 Task: Open Card Public Speaking Event Planning in Board Data Analytics to Workspace Email Marketing Agencies and add a team member Softage.3@softage.net, a label Blue, a checklist Hospitality Management, an attachment from your computer, a color Blue and finally, add a card description 'Plan and execute company team-building activity at a wine tasting event' and a comment 'We should approach this task with a sense of curiosity and a willingness to ask questions to gain a deeper understanding.'. Add a start date 'Jan 07, 1900' with a due date 'Jan 14, 1900'
Action: Mouse moved to (516, 168)
Screenshot: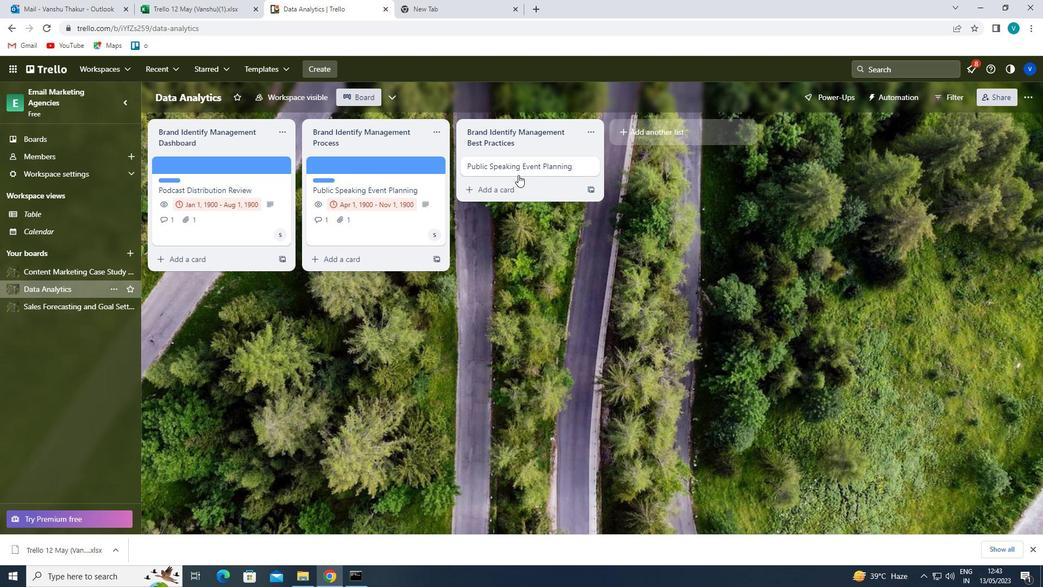 
Action: Mouse pressed left at (516, 168)
Screenshot: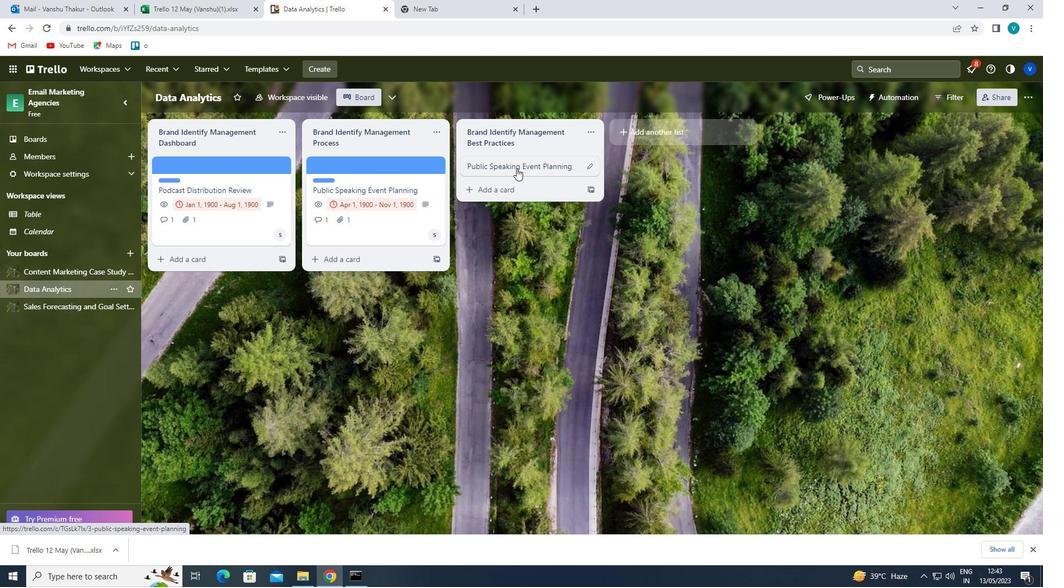 
Action: Mouse moved to (664, 191)
Screenshot: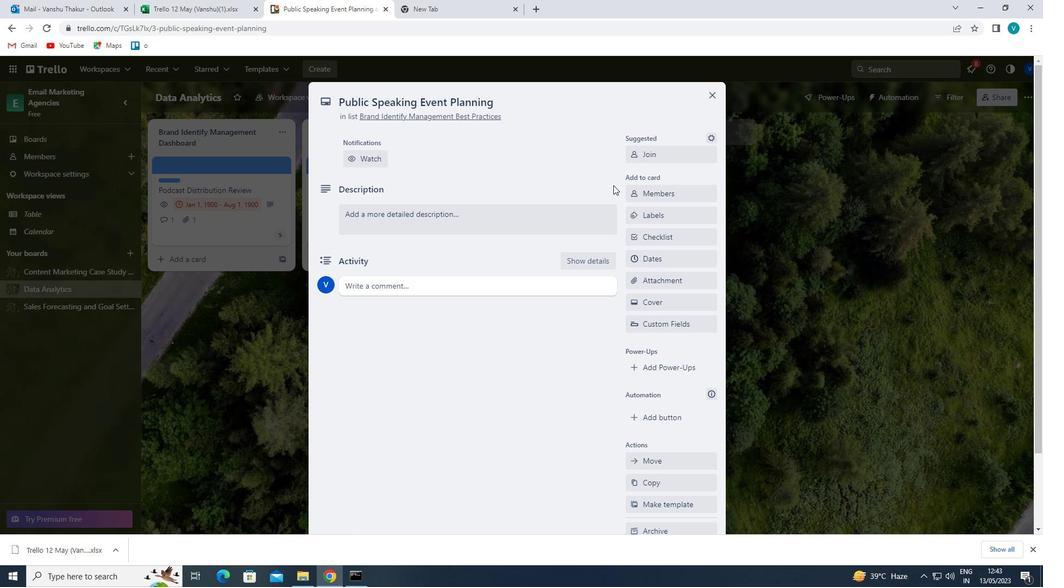 
Action: Mouse pressed left at (664, 191)
Screenshot: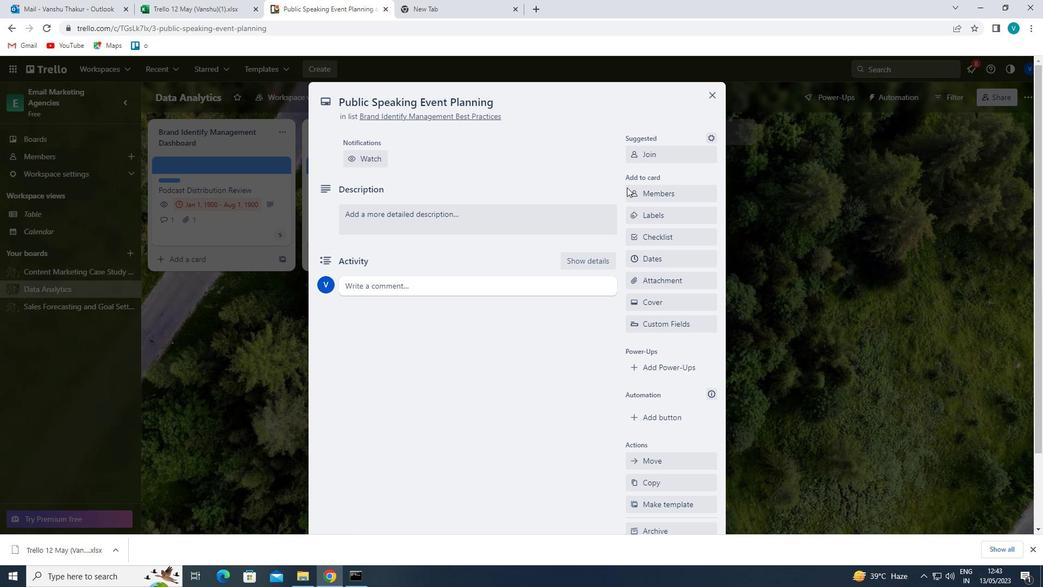 
Action: Mouse moved to (658, 239)
Screenshot: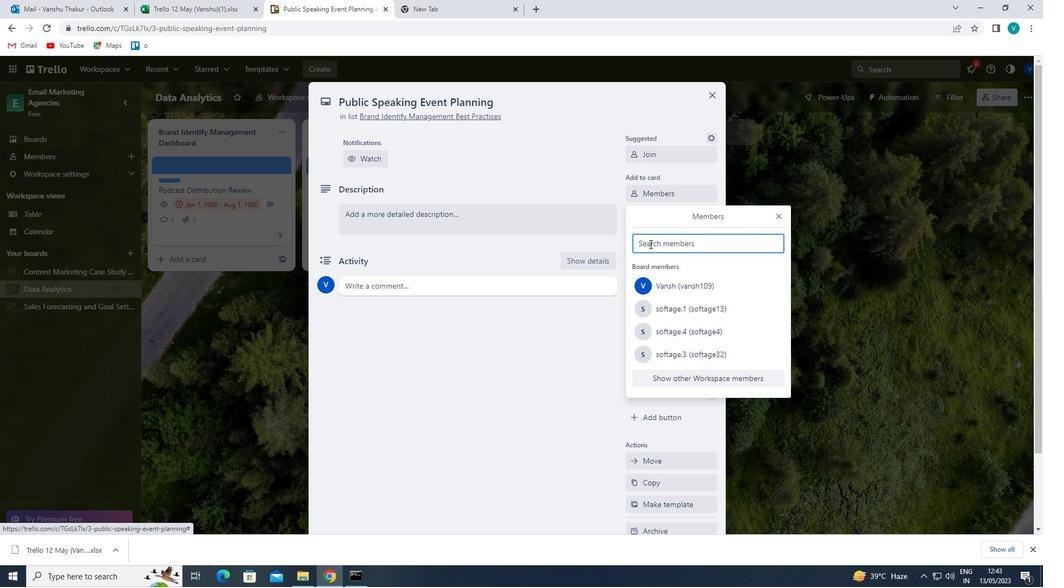 
Action: Mouse pressed left at (658, 239)
Screenshot: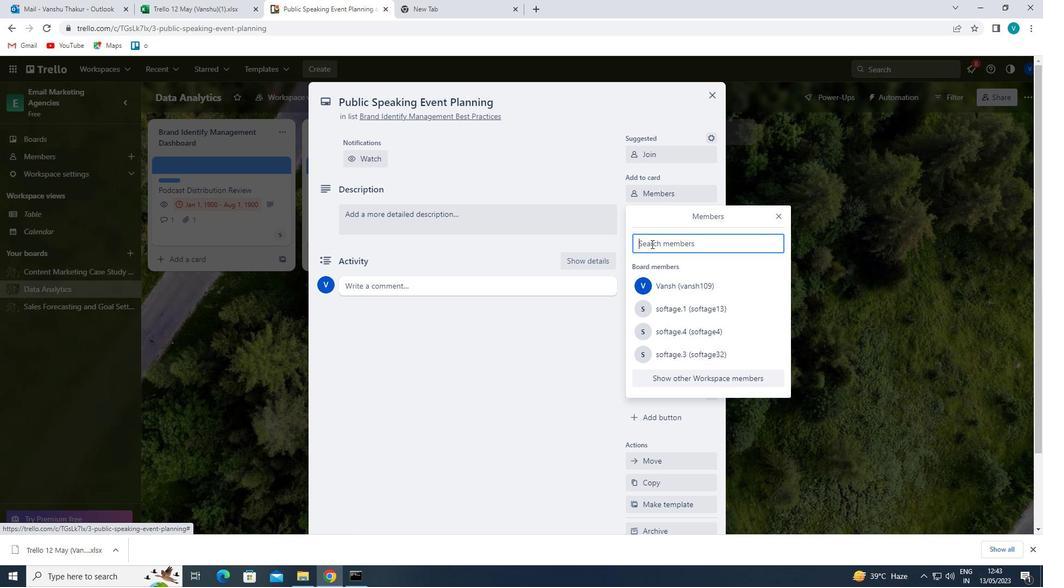 
Action: Key pressed <Key.shift>
Screenshot: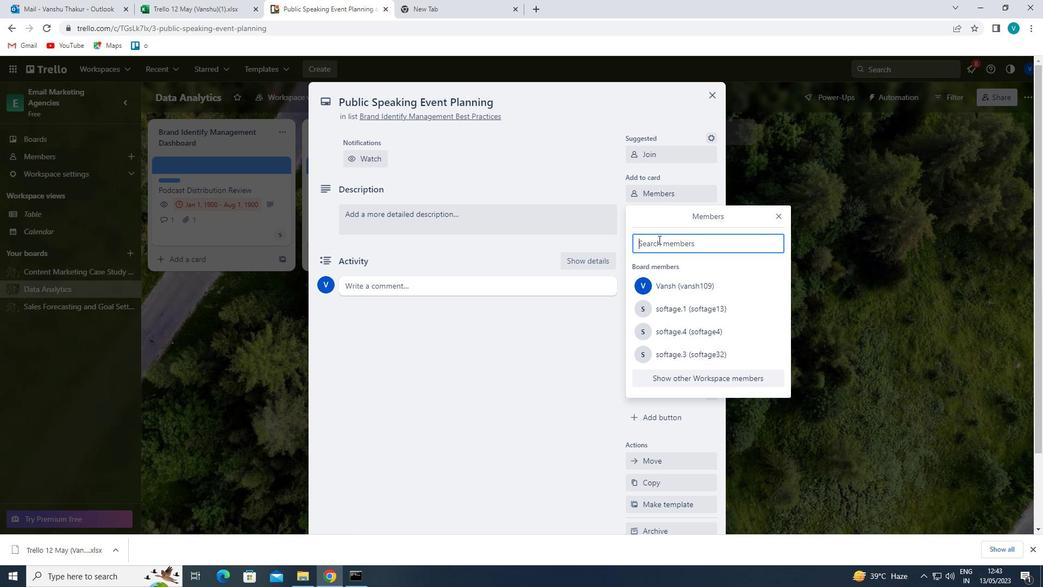 
Action: Mouse moved to (650, 219)
Screenshot: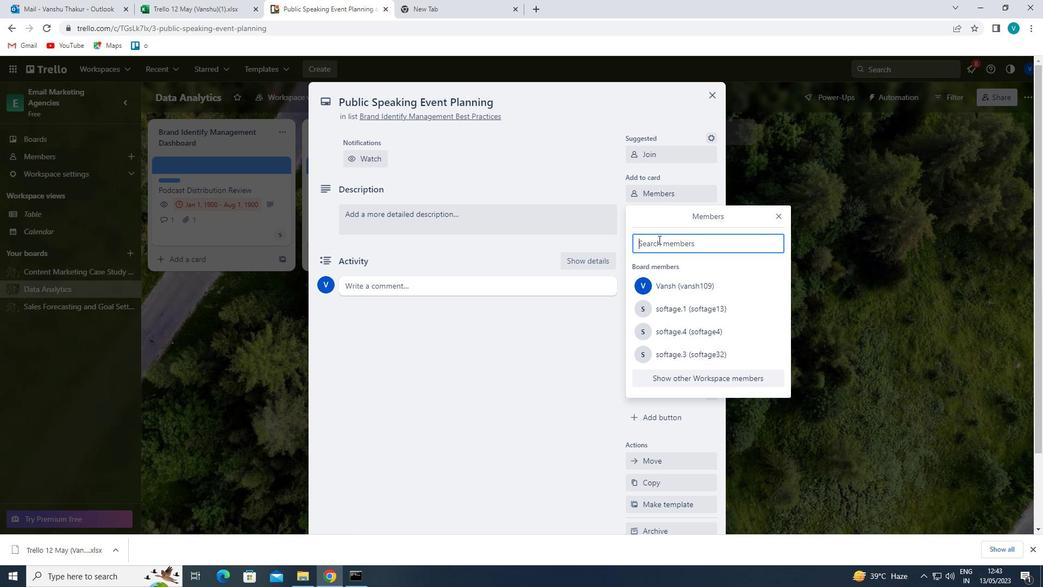 
Action: Key pressed SOFT
Screenshot: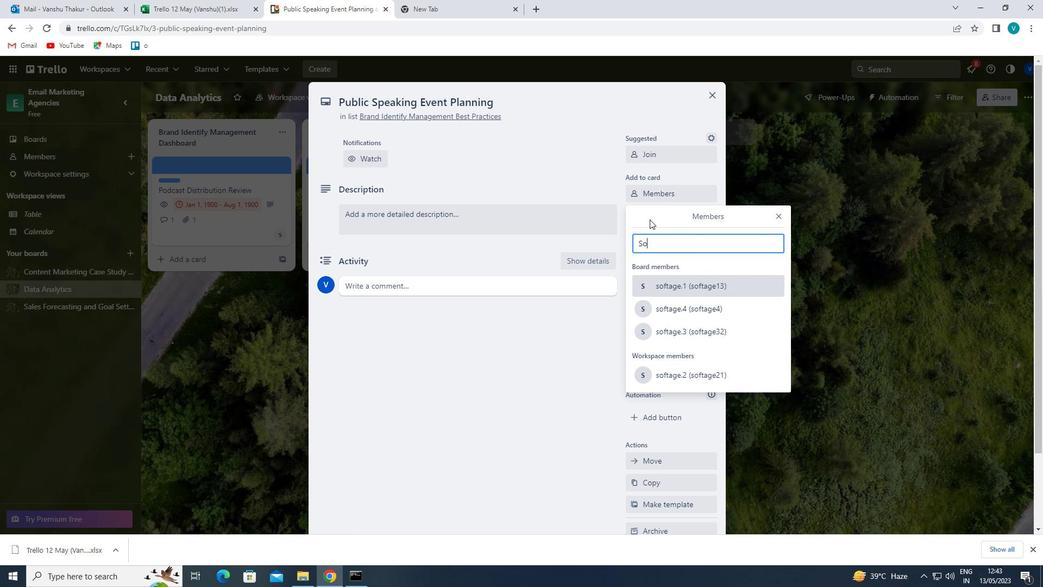 
Action: Mouse moved to (671, 327)
Screenshot: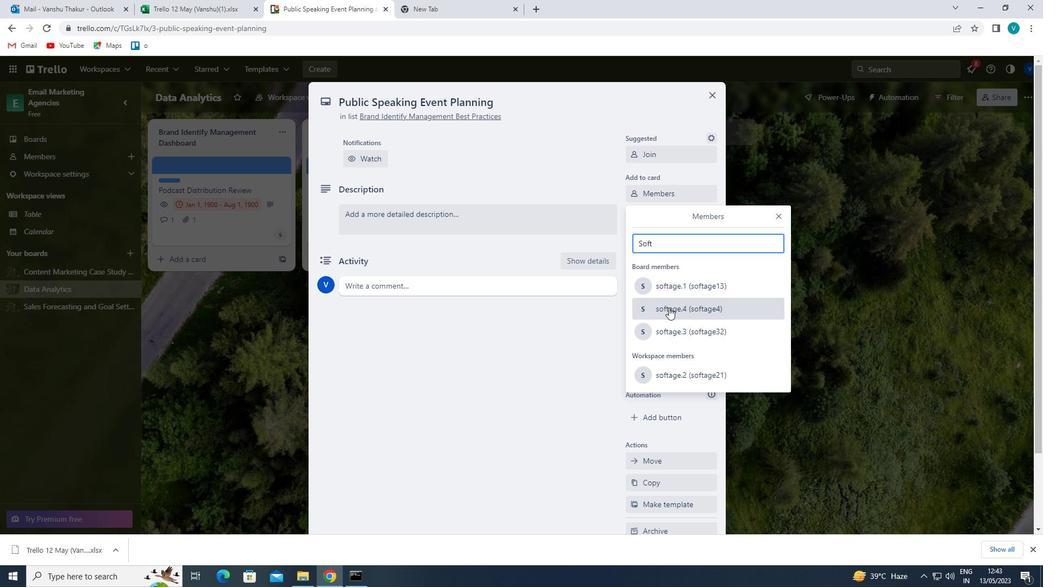 
Action: Mouse pressed left at (671, 327)
Screenshot: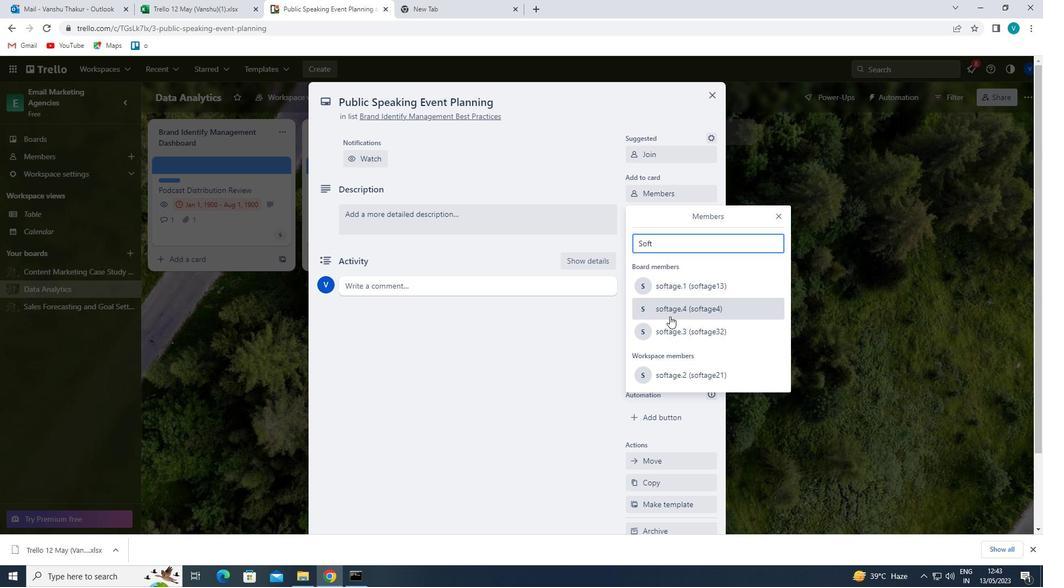 
Action: Mouse moved to (778, 216)
Screenshot: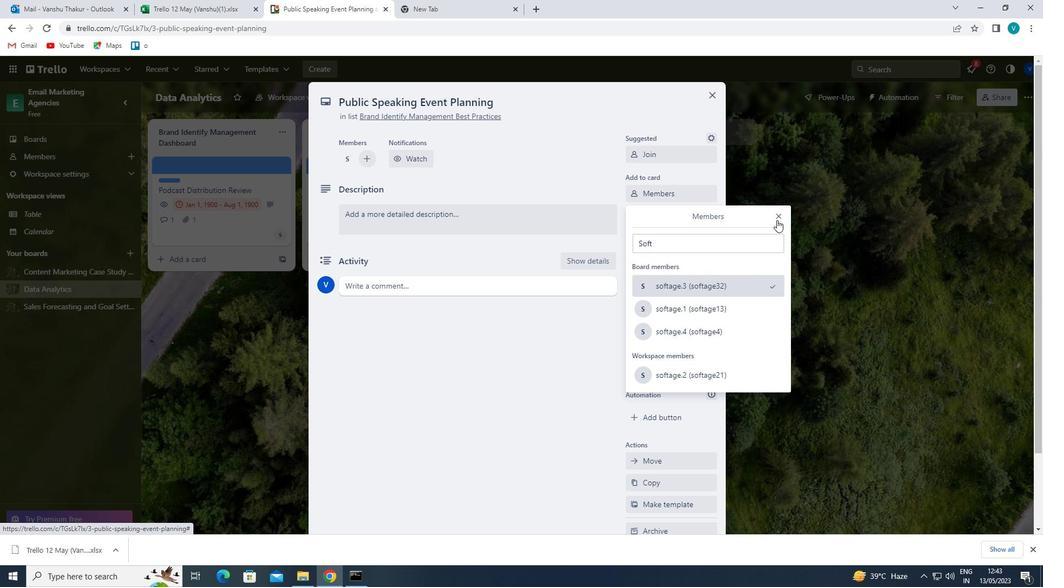 
Action: Mouse pressed left at (778, 216)
Screenshot: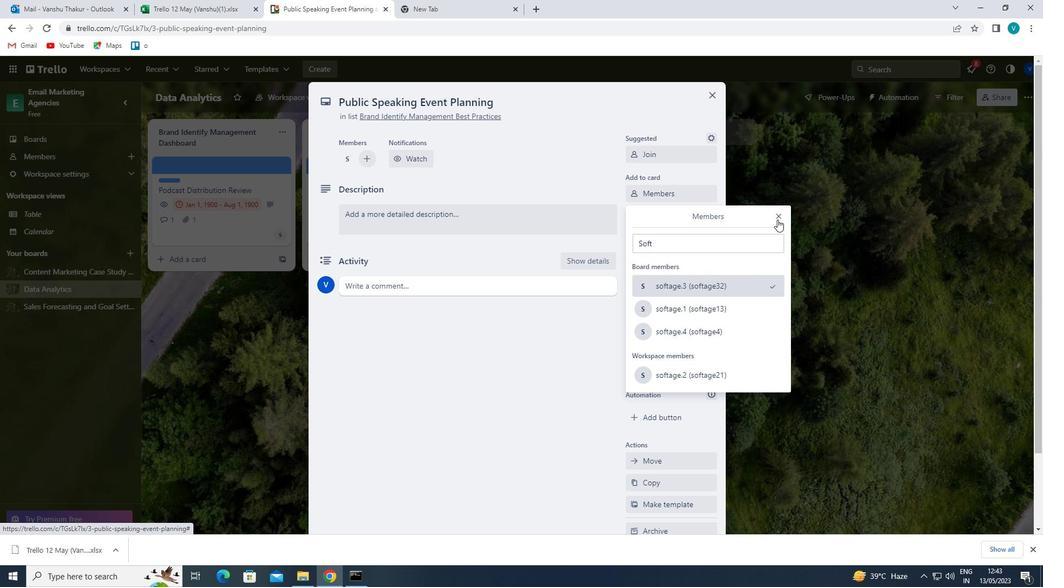 
Action: Mouse moved to (669, 214)
Screenshot: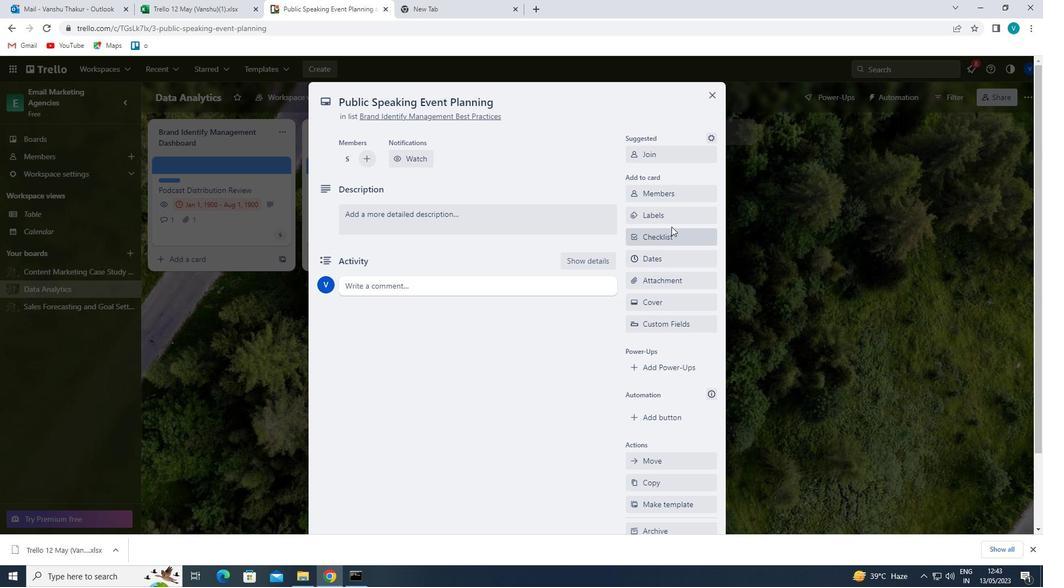 
Action: Mouse pressed left at (669, 214)
Screenshot: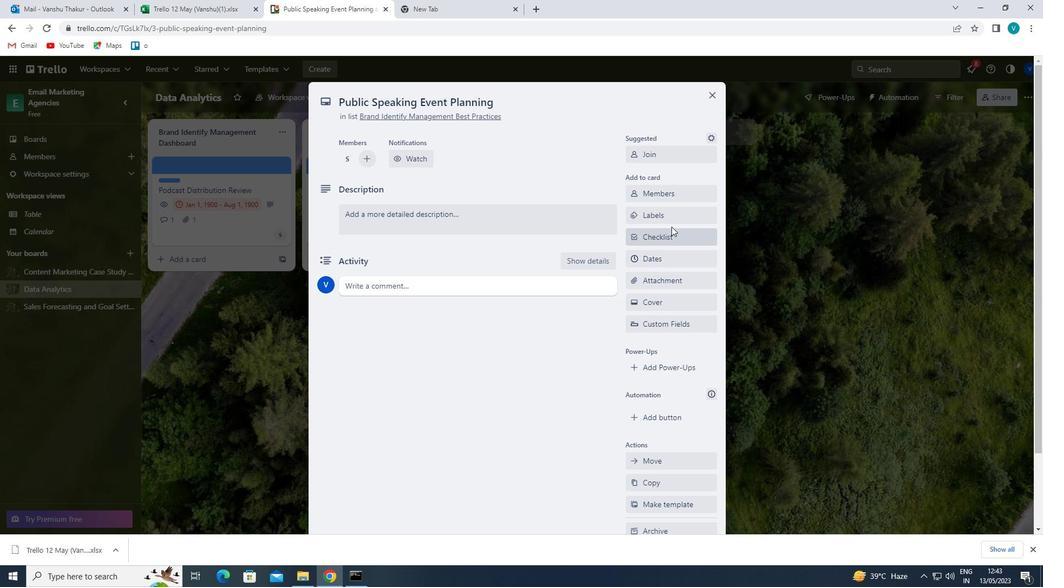 
Action: Mouse moved to (680, 402)
Screenshot: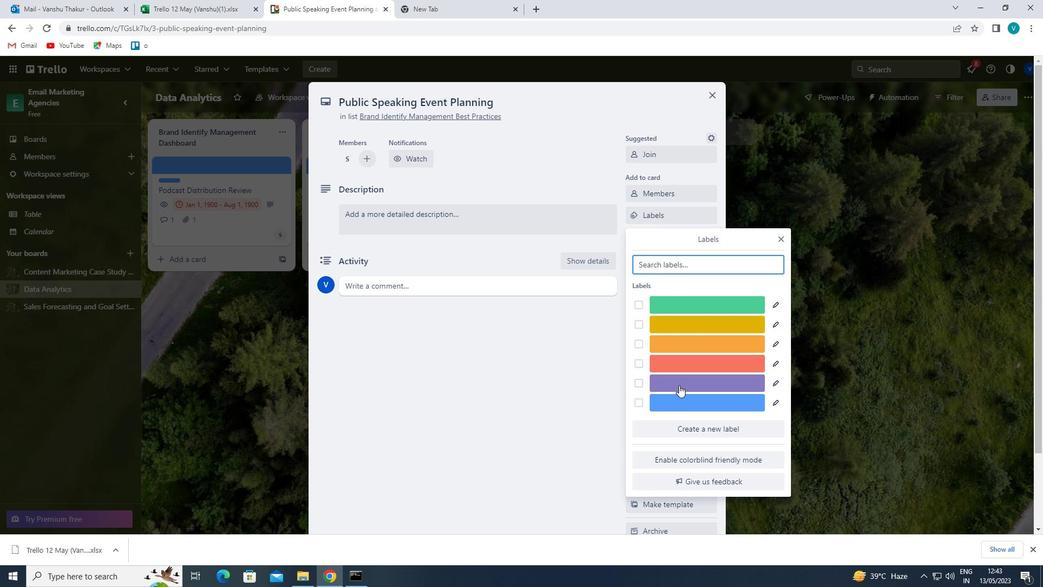 
Action: Mouse pressed left at (680, 402)
Screenshot: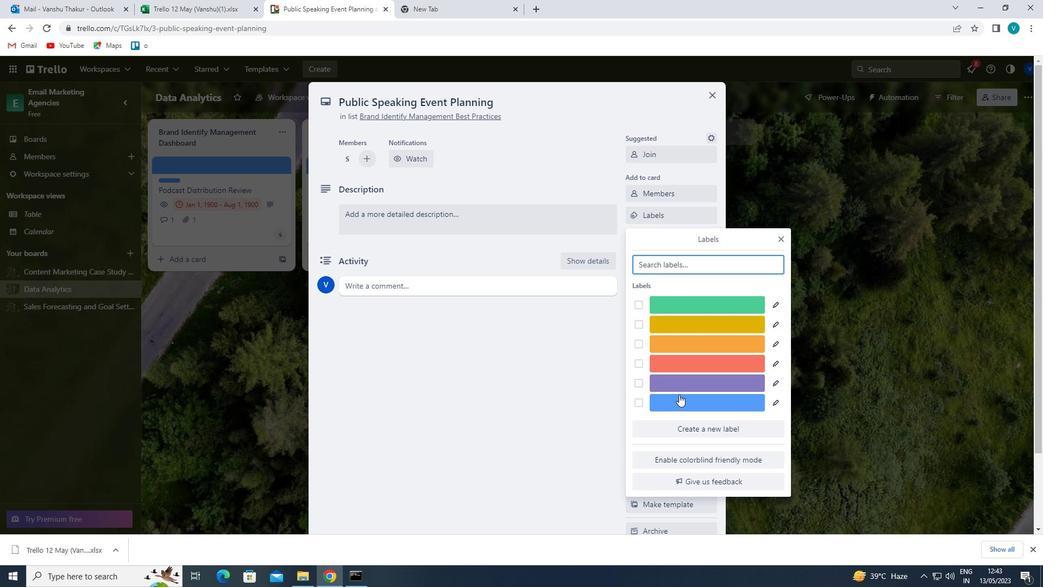 
Action: Mouse moved to (783, 234)
Screenshot: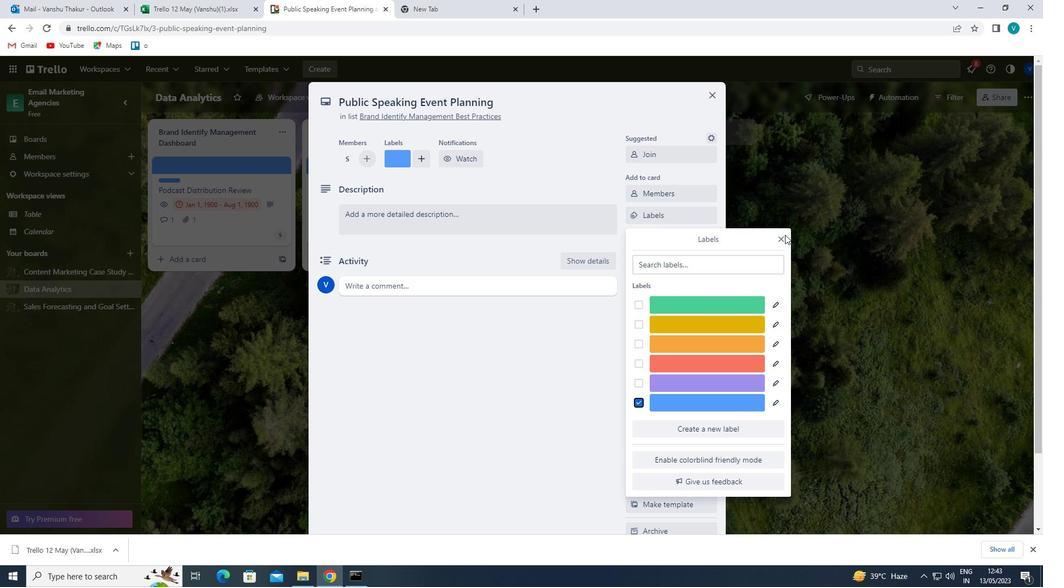 
Action: Mouse pressed left at (783, 234)
Screenshot: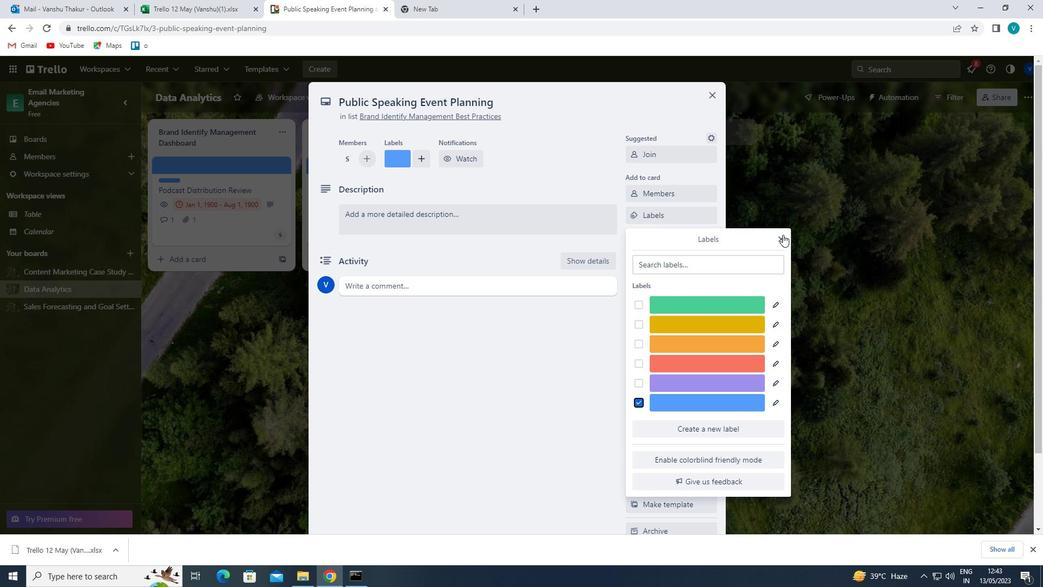 
Action: Mouse moved to (669, 239)
Screenshot: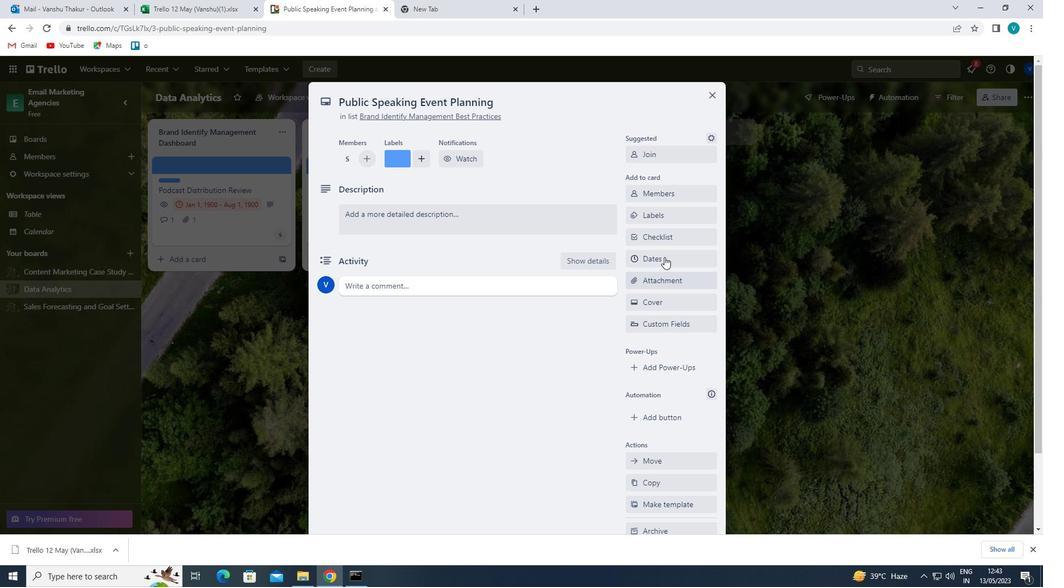 
Action: Mouse pressed left at (669, 239)
Screenshot: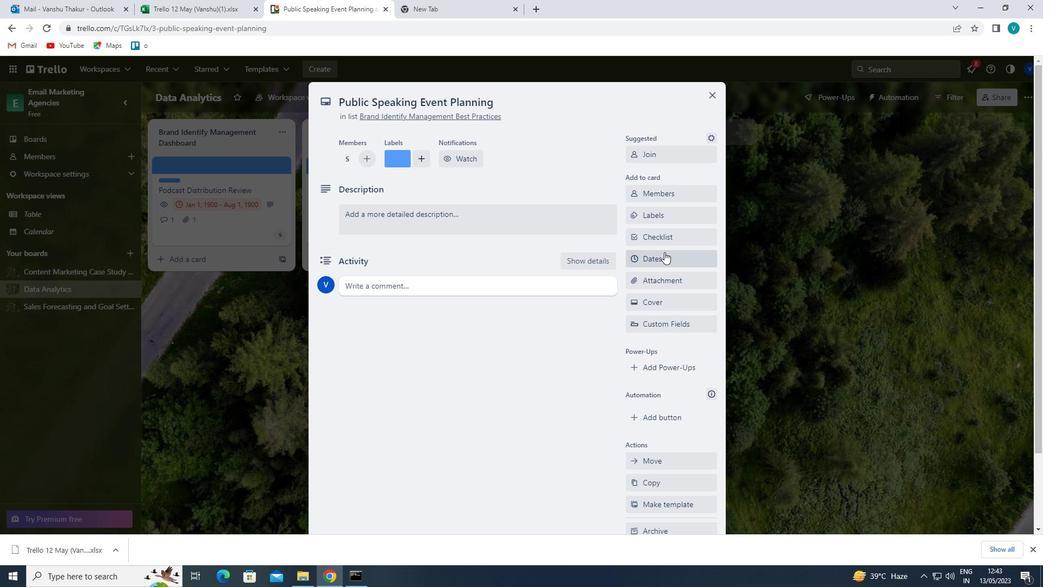 
Action: Key pressed <Key.shift>HOS
Screenshot: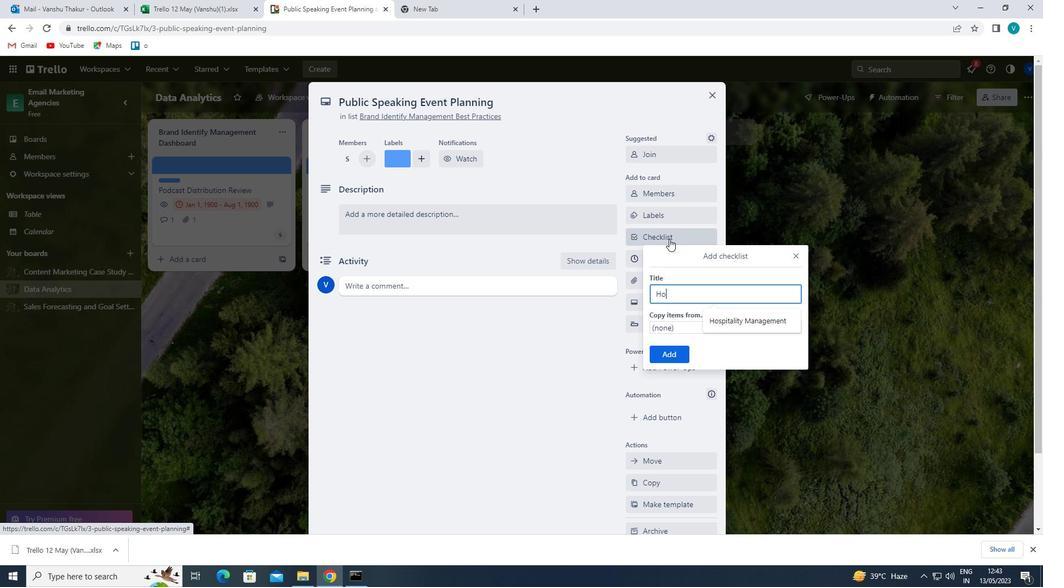 
Action: Mouse moved to (740, 325)
Screenshot: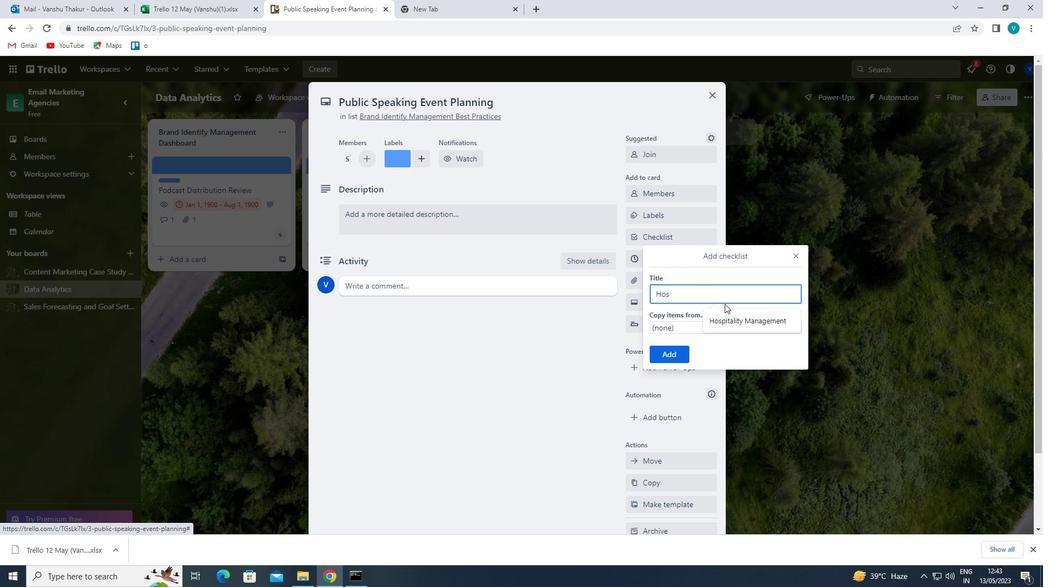 
Action: Mouse pressed left at (740, 325)
Screenshot: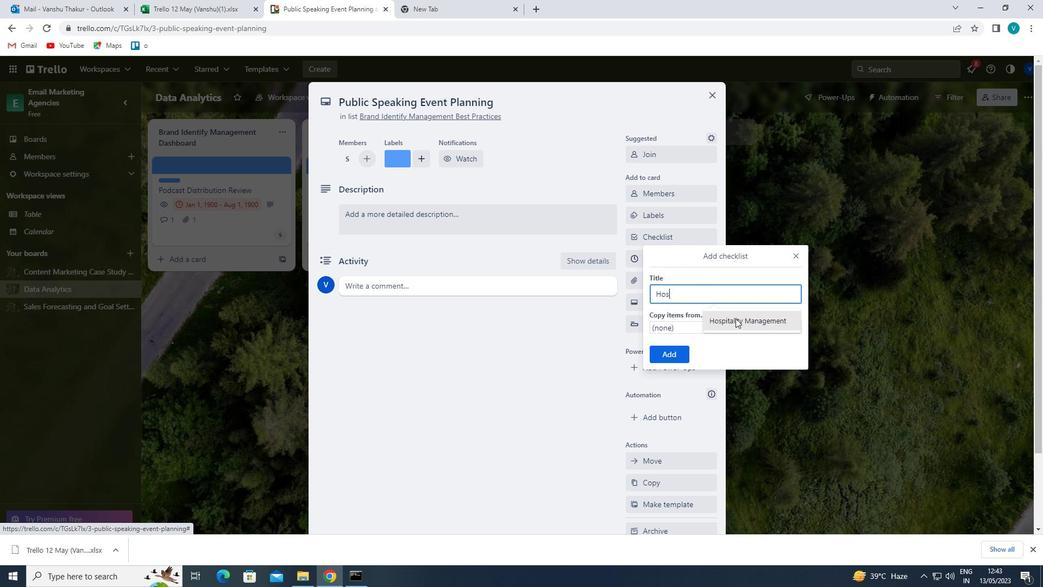 
Action: Mouse moved to (668, 353)
Screenshot: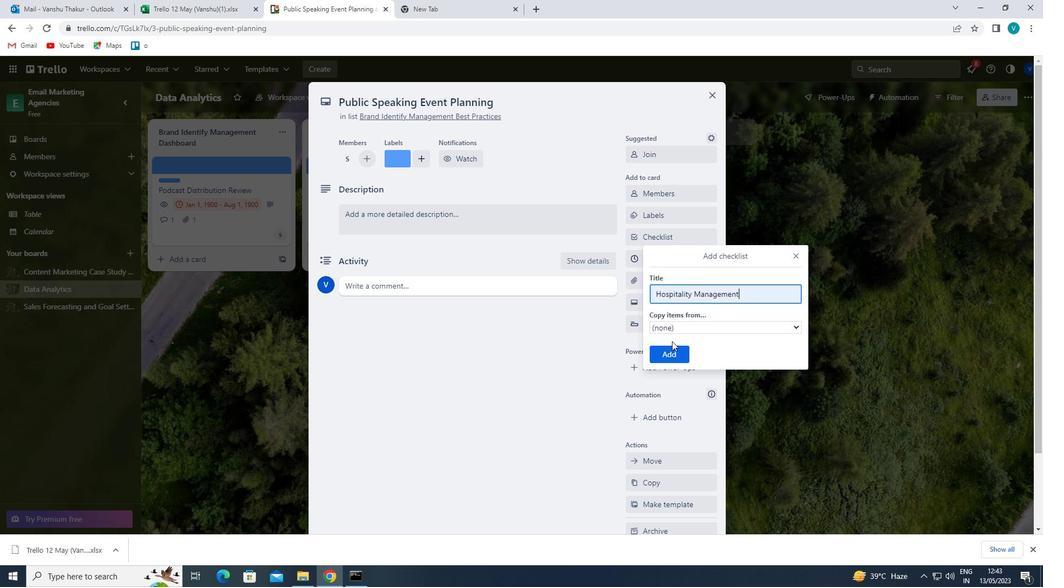 
Action: Mouse pressed left at (668, 353)
Screenshot: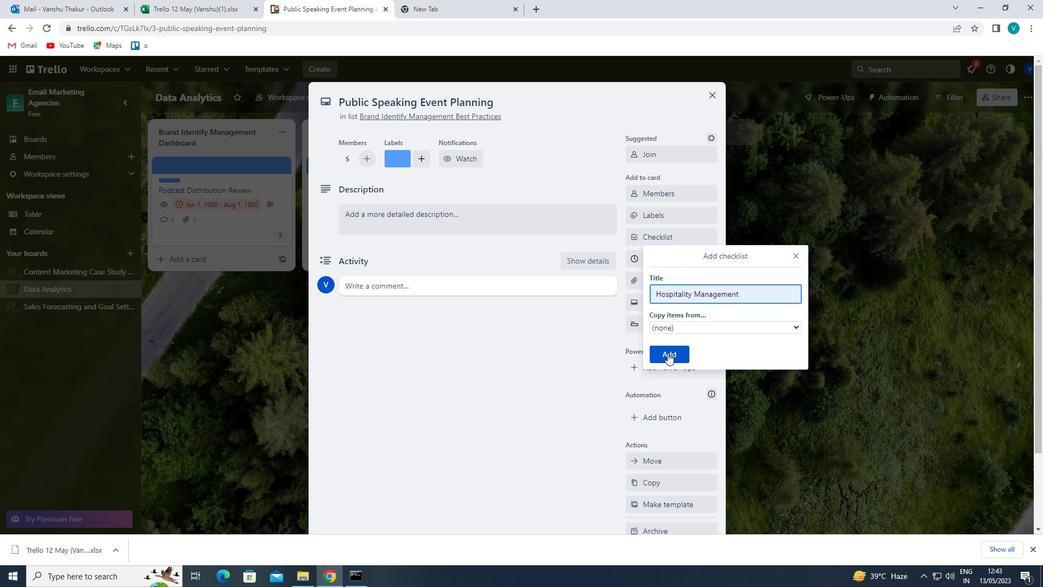 
Action: Mouse moved to (658, 277)
Screenshot: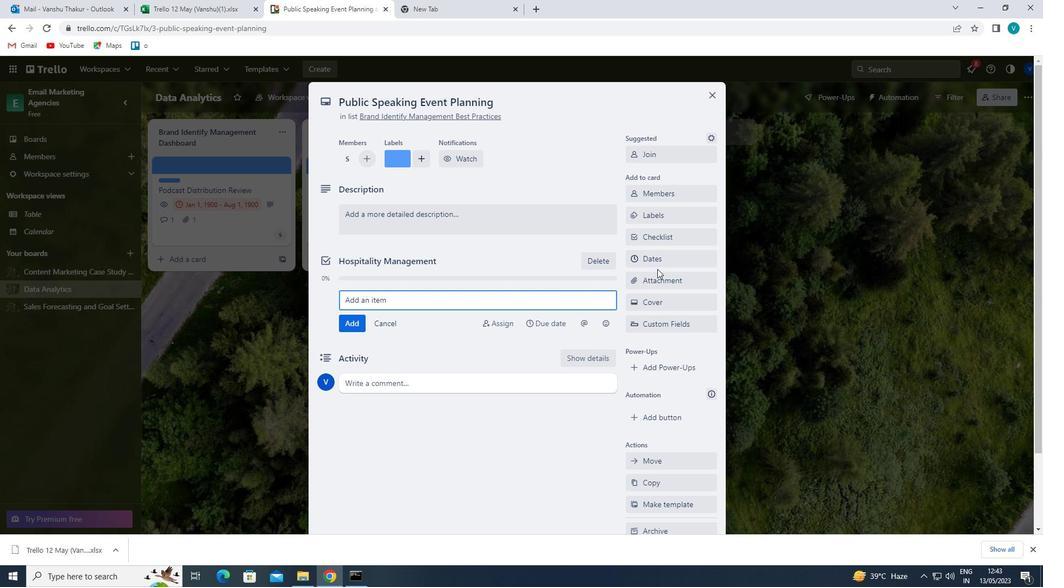 
Action: Mouse pressed left at (658, 277)
Screenshot: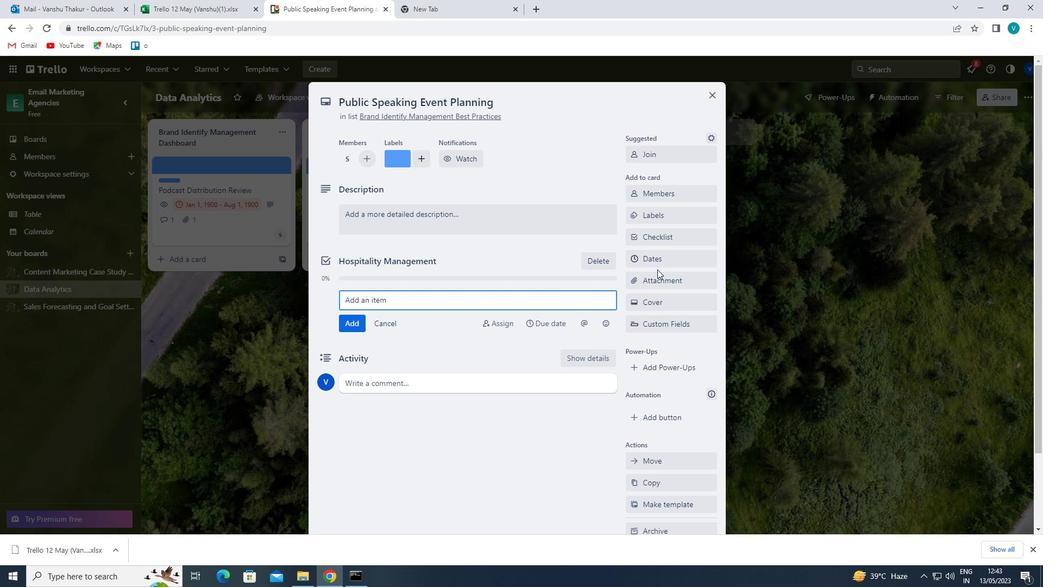 
Action: Mouse moved to (657, 316)
Screenshot: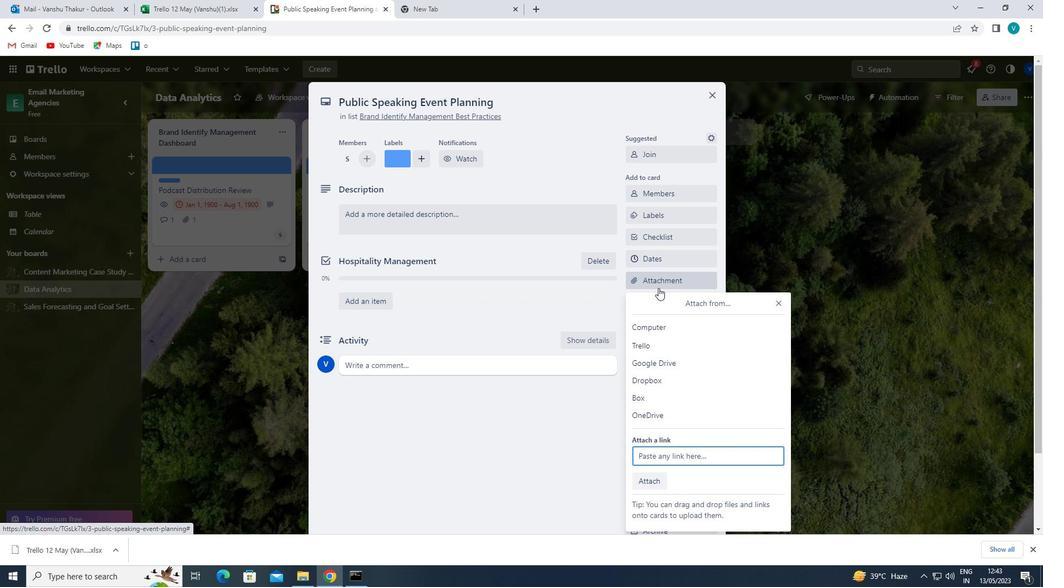 
Action: Mouse pressed left at (657, 316)
Screenshot: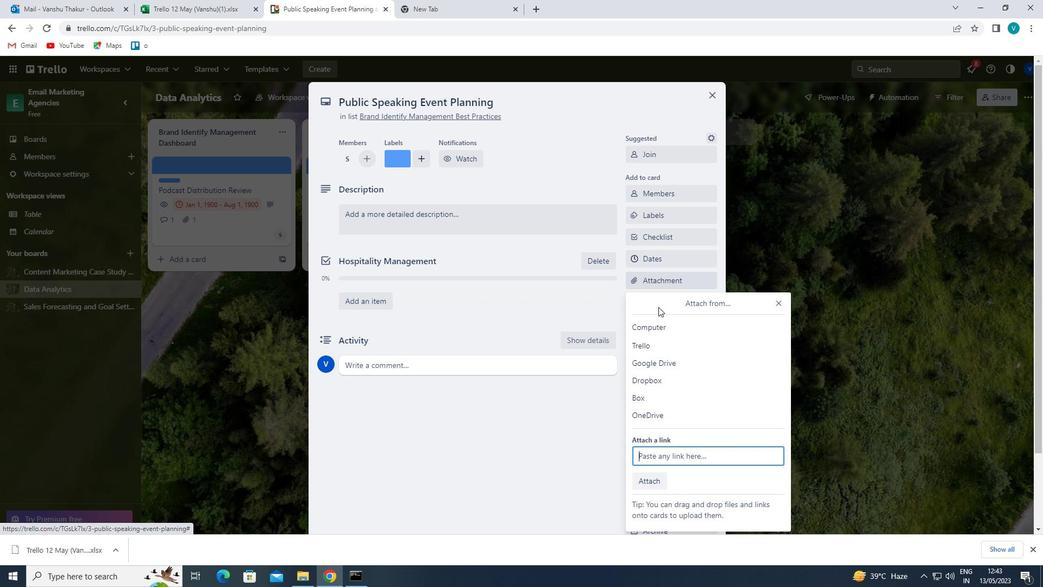 
Action: Mouse moved to (656, 325)
Screenshot: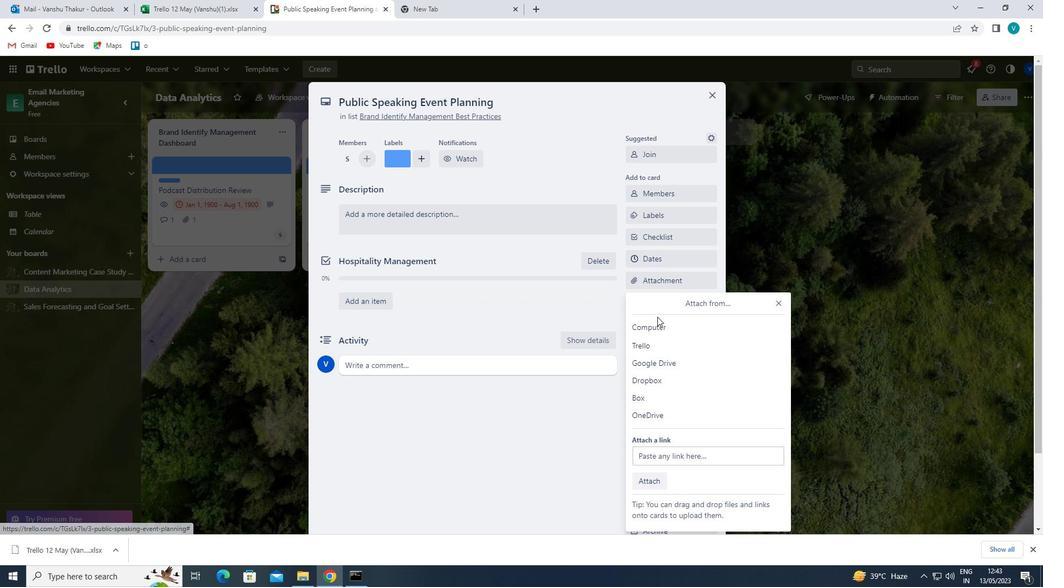 
Action: Mouse pressed left at (656, 325)
Screenshot: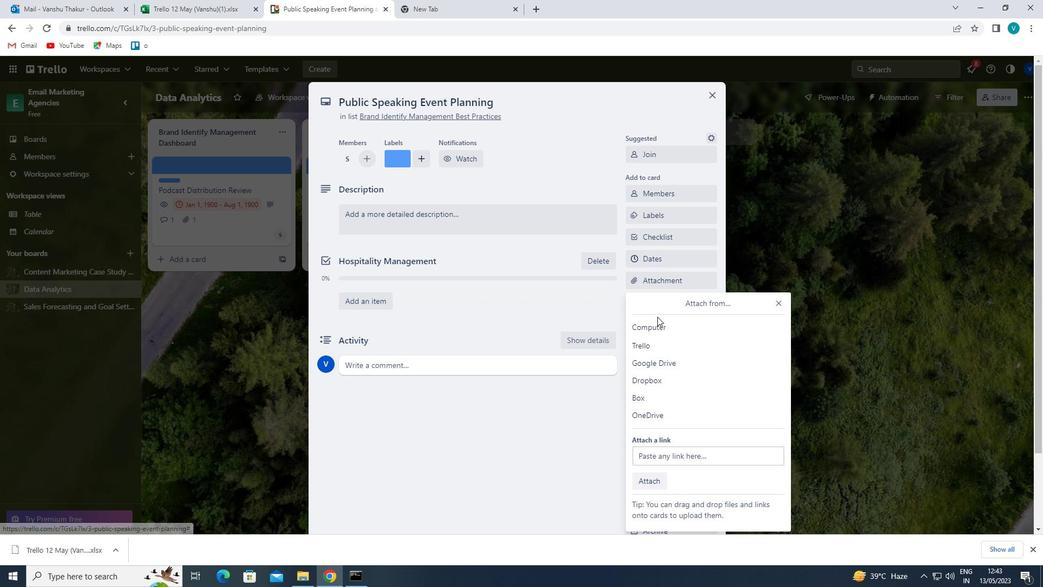 
Action: Mouse moved to (169, 190)
Screenshot: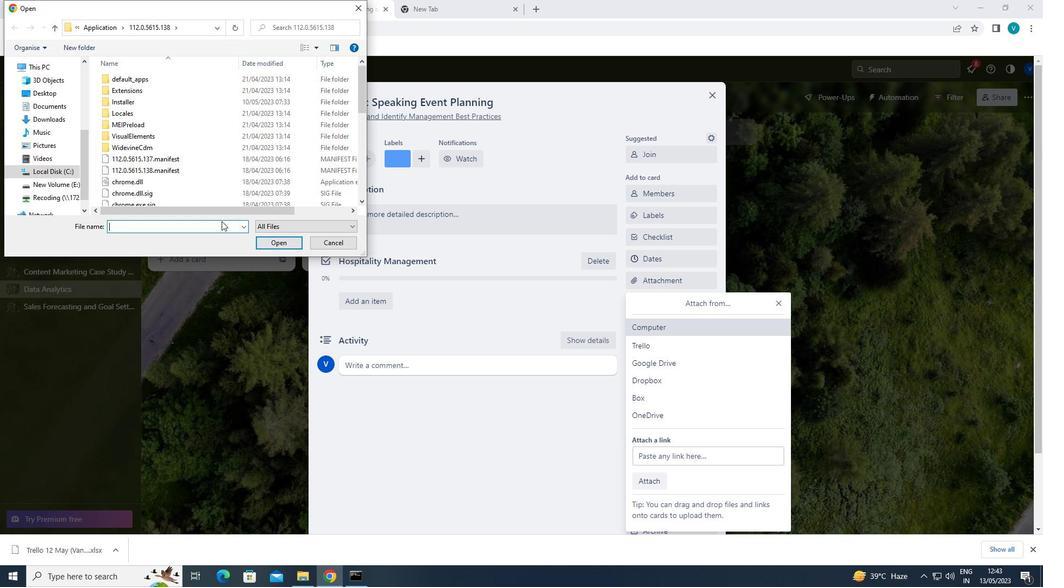 
Action: Mouse pressed left at (169, 190)
Screenshot: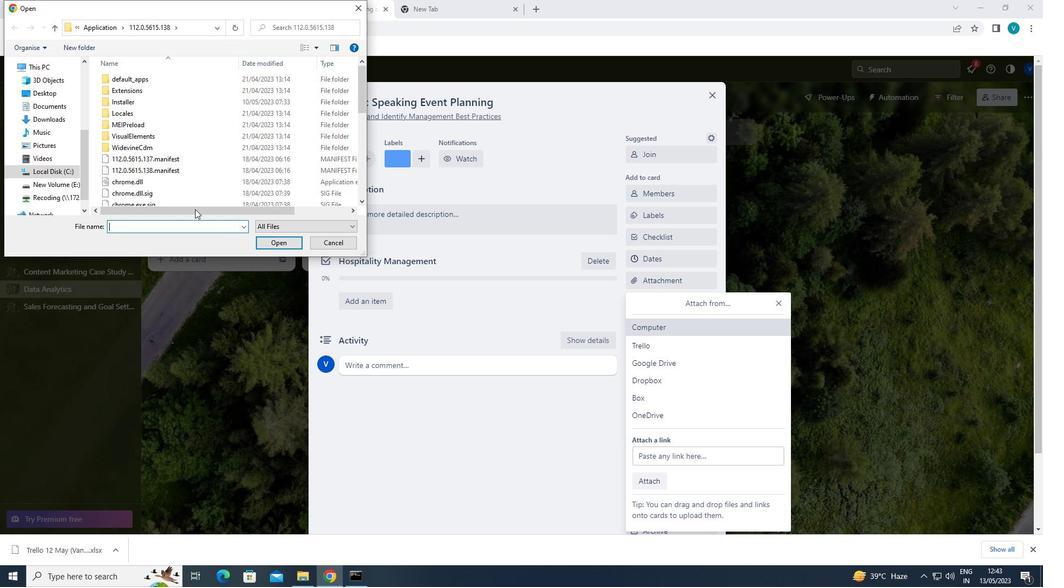
Action: Mouse moved to (274, 243)
Screenshot: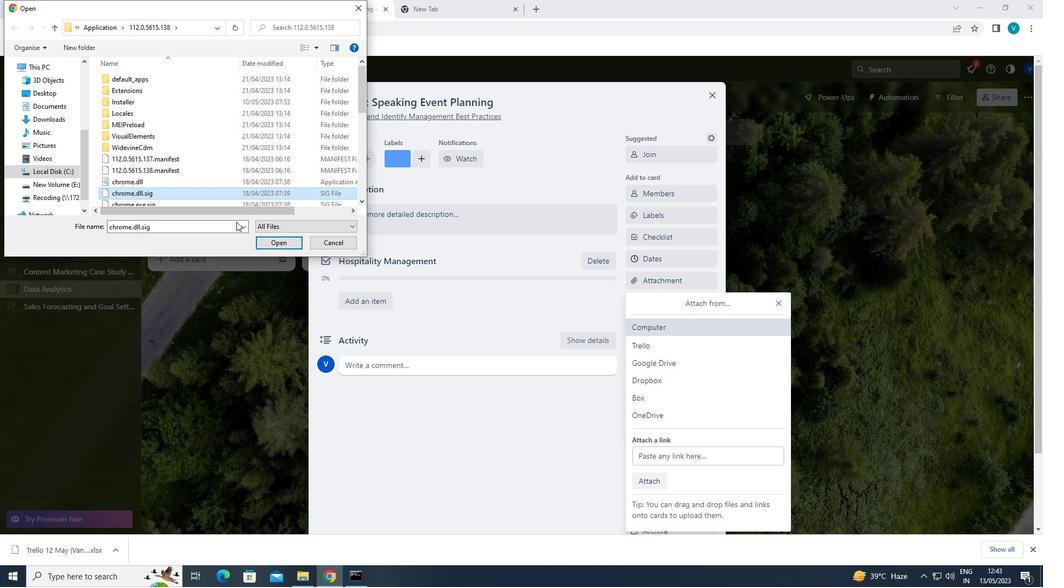
Action: Mouse pressed left at (274, 243)
Screenshot: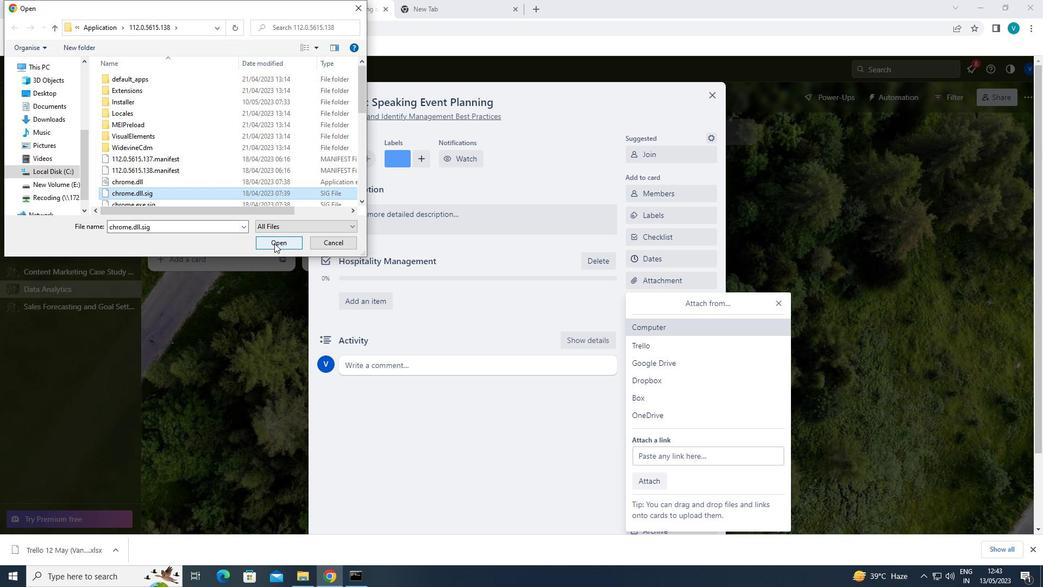 
Action: Mouse moved to (653, 304)
Screenshot: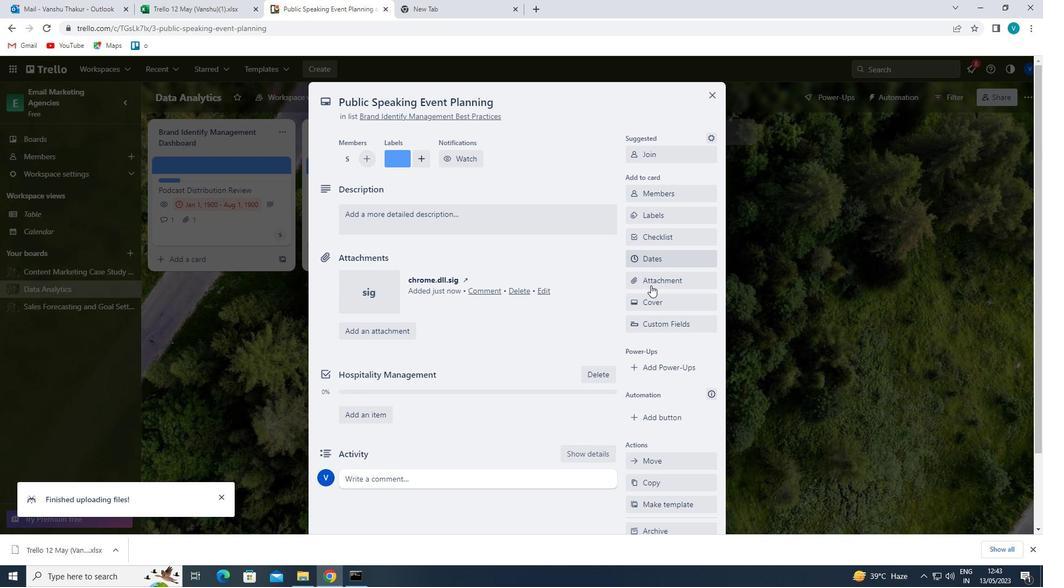 
Action: Mouse pressed left at (653, 304)
Screenshot: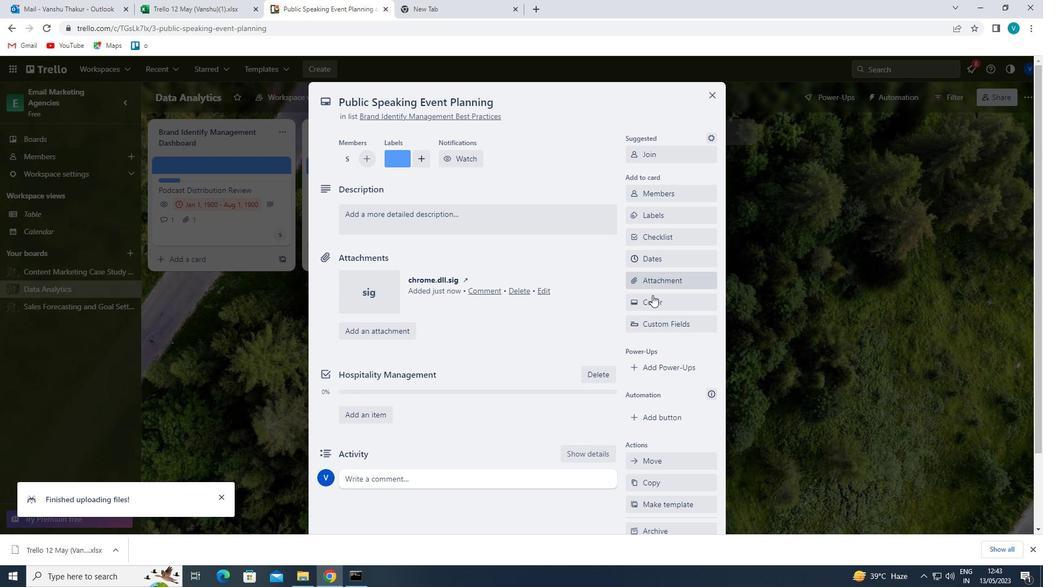 
Action: Mouse moved to (648, 331)
Screenshot: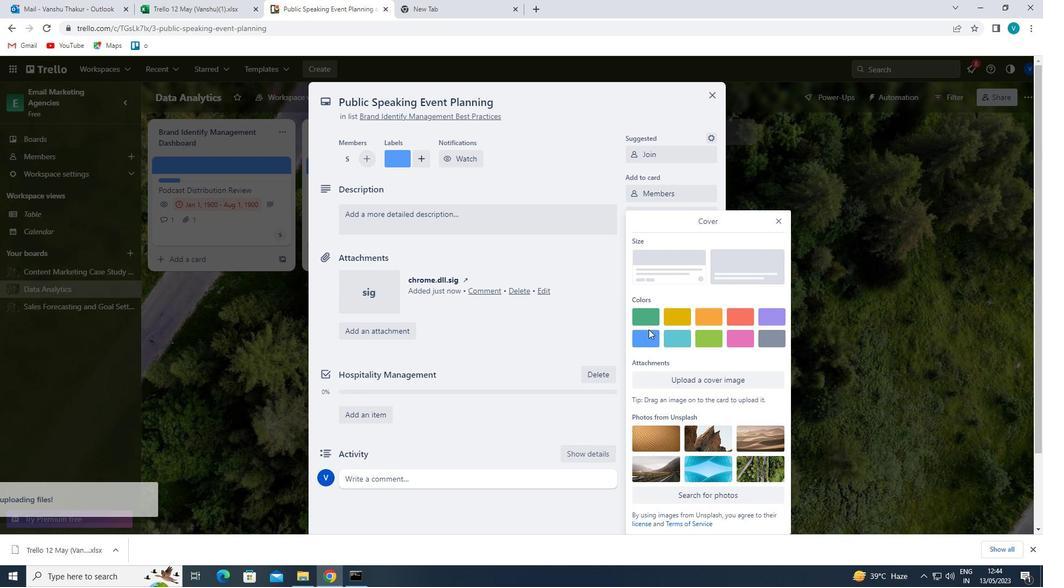 
Action: Mouse pressed left at (648, 331)
Screenshot: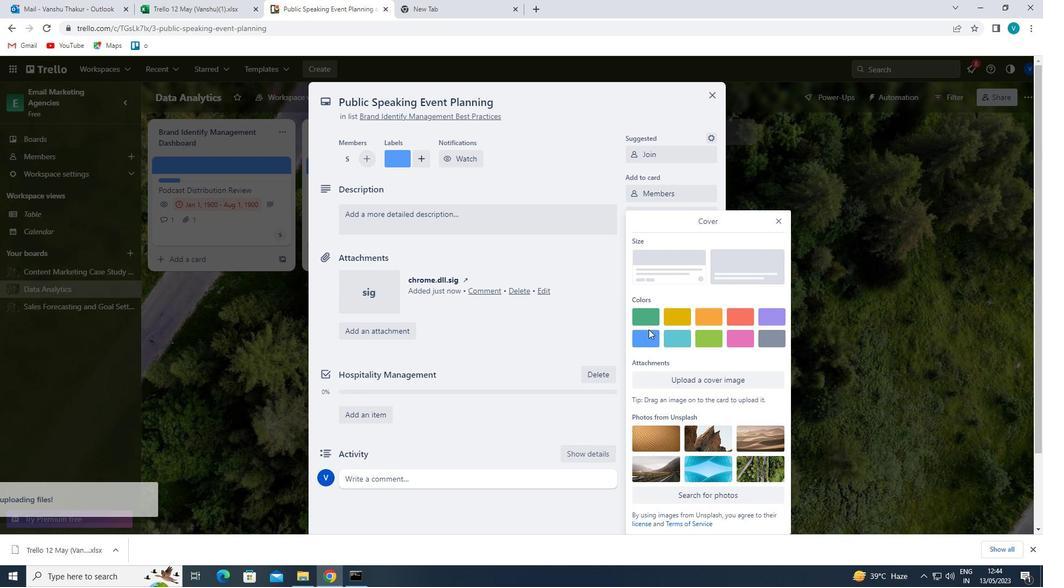 
Action: Mouse moved to (778, 197)
Screenshot: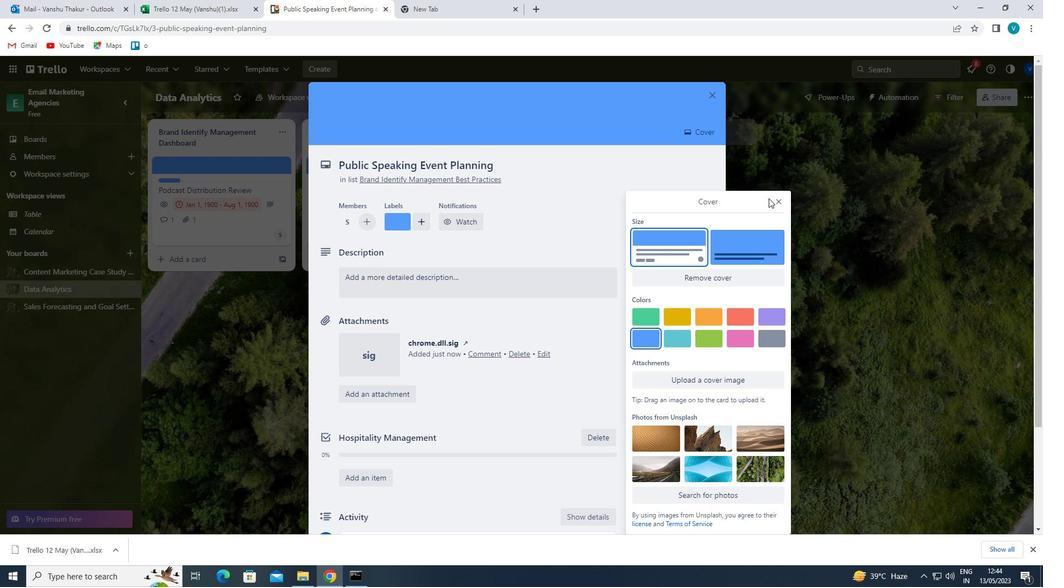 
Action: Mouse pressed left at (778, 197)
Screenshot: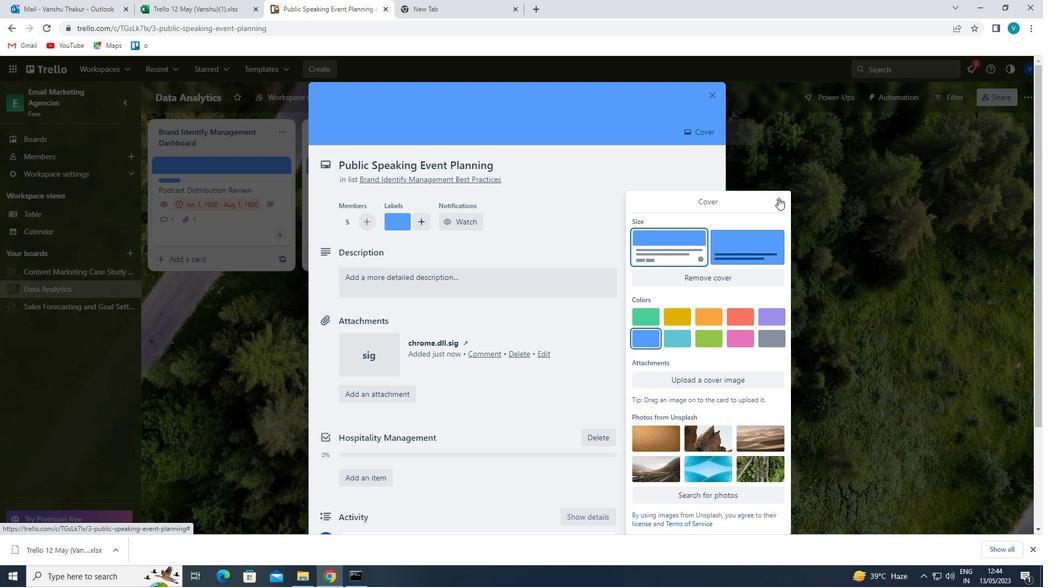 
Action: Mouse moved to (464, 277)
Screenshot: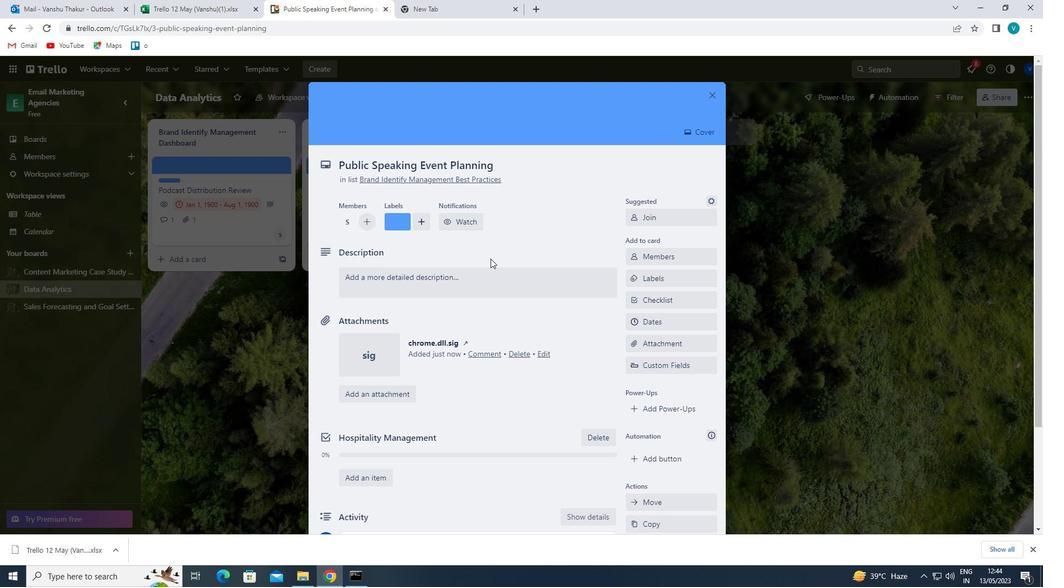 
Action: Mouse pressed left at (464, 277)
Screenshot: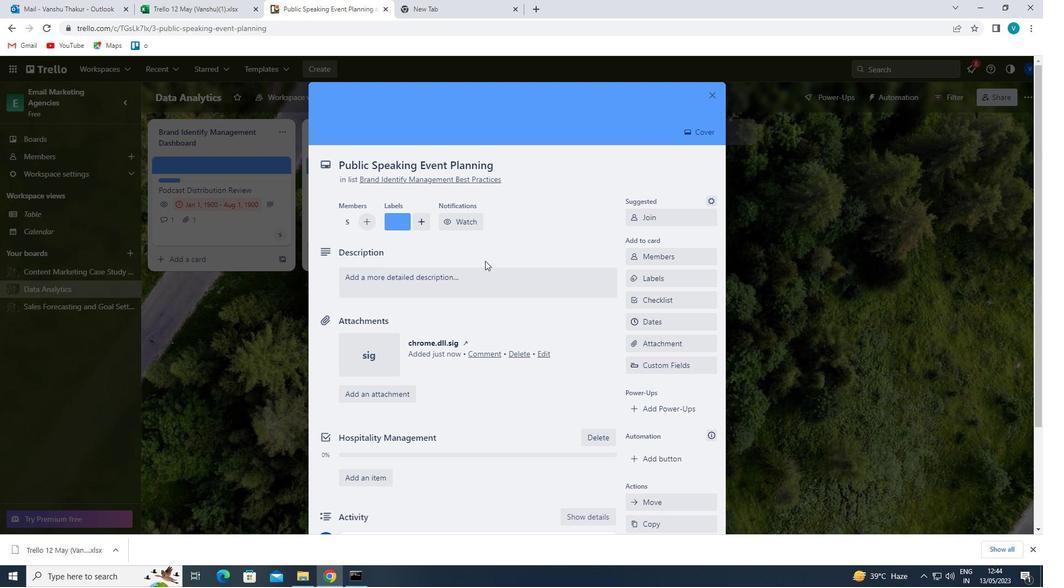 
Action: Key pressed '<Key.shift>PLAN<Key.space>AND<Key.space>EXECUTE<Key.space>COMPANY<Key.space>TEAM-BUILDING<Key.space>ACTIVITUY<Key.backspace><Key.backspace><Key.backspace>TY<Key.space>AT<Key.space>A<Key.space>WINE<Key.space>TASTING<Key.space>EVENT'
Screenshot: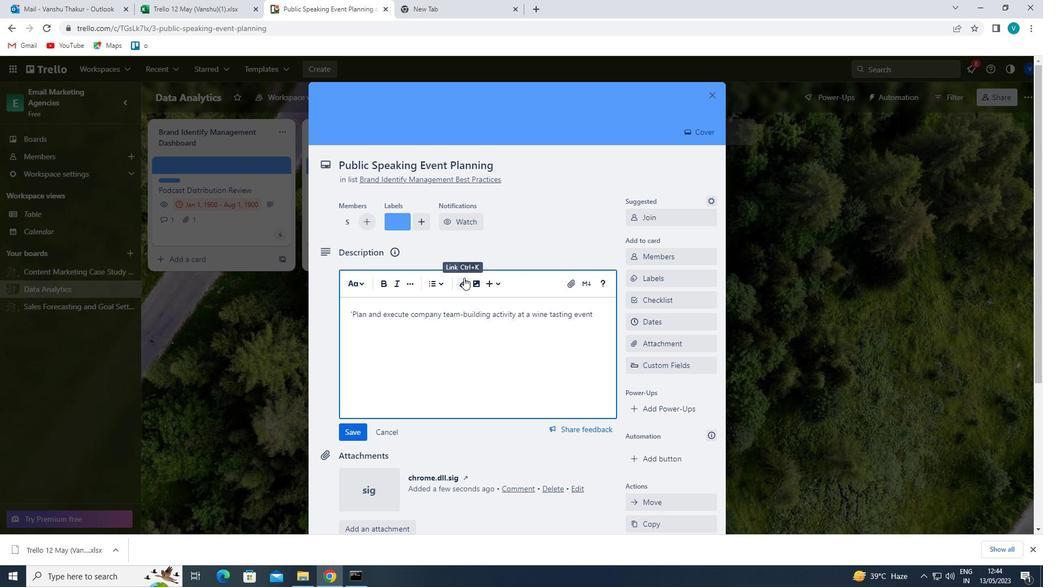 
Action: Mouse moved to (352, 428)
Screenshot: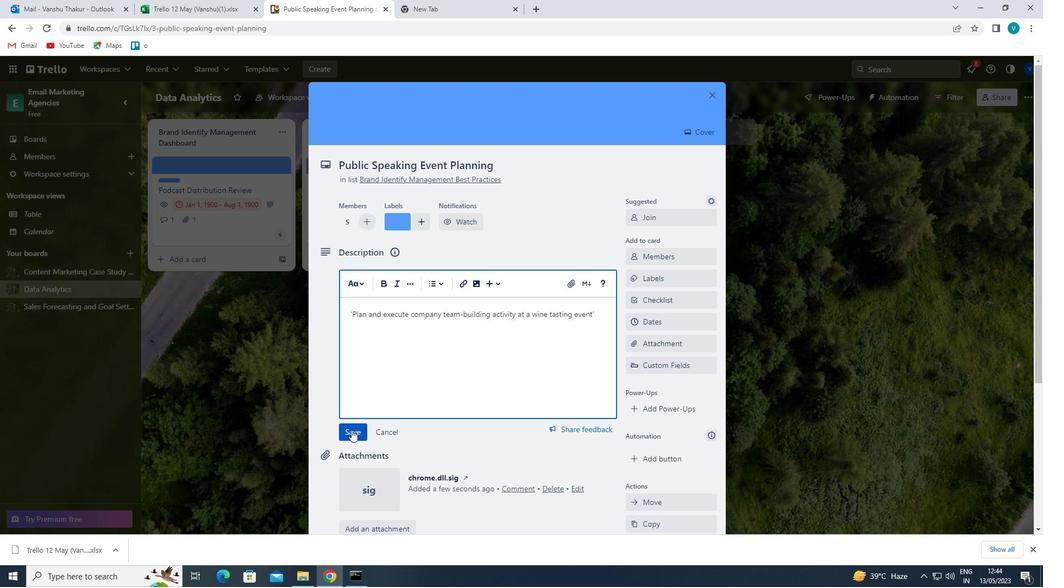 
Action: Mouse pressed left at (352, 428)
Screenshot: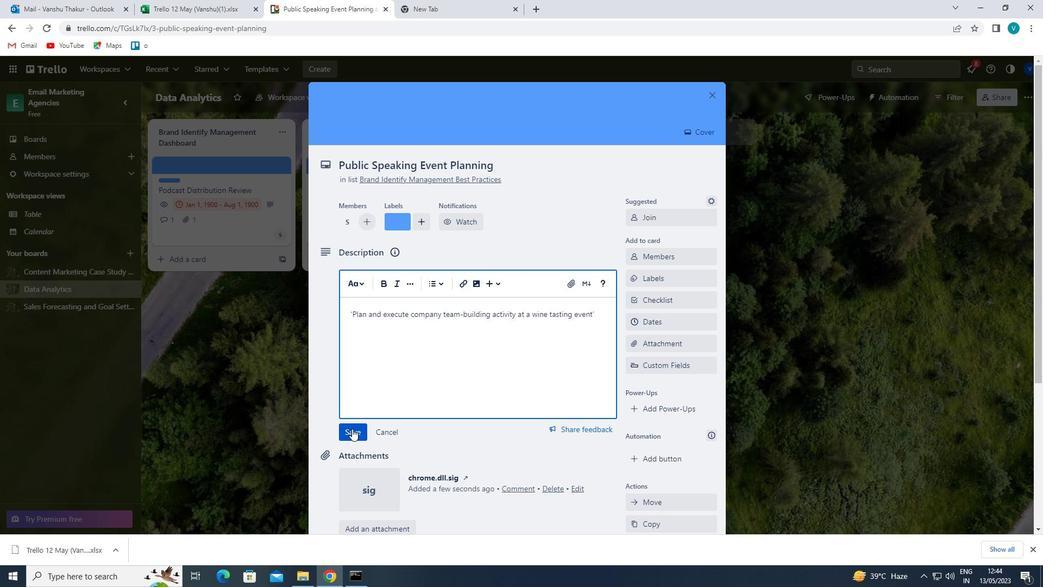 
Action: Mouse moved to (369, 408)
Screenshot: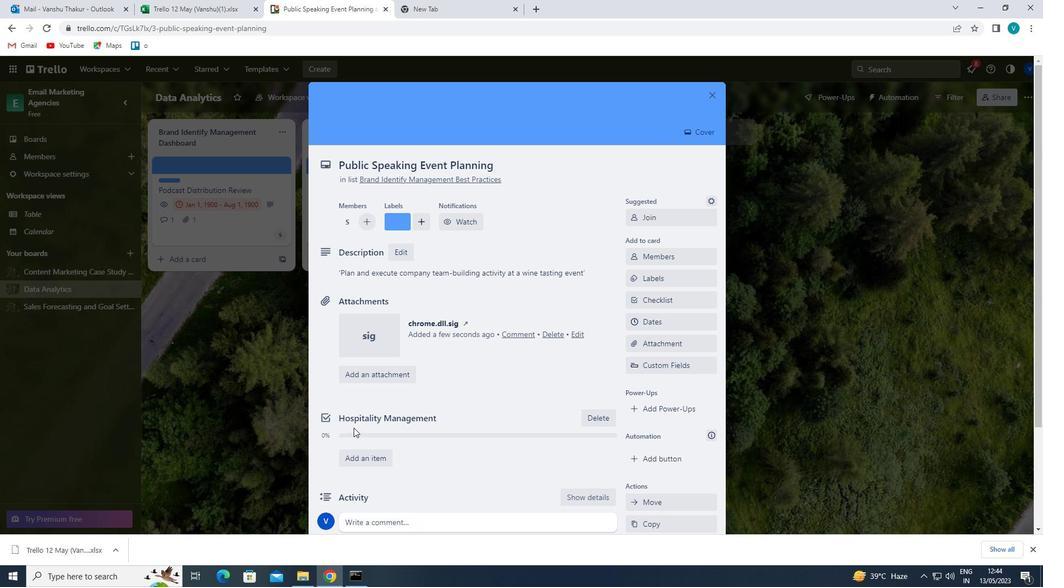 
Action: Mouse scrolled (369, 408) with delta (0, 0)
Screenshot: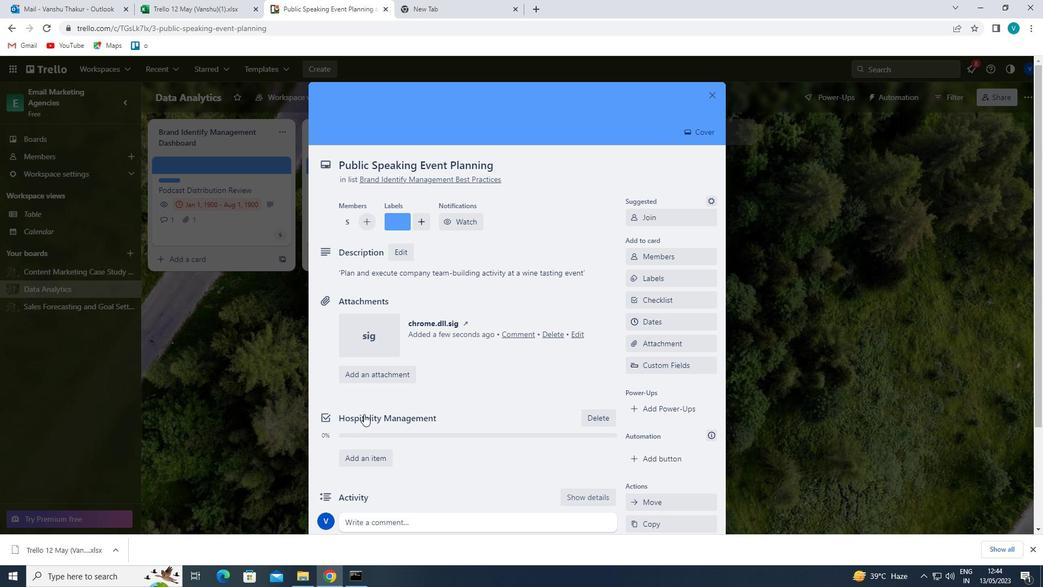 
Action: Mouse moved to (369, 408)
Screenshot: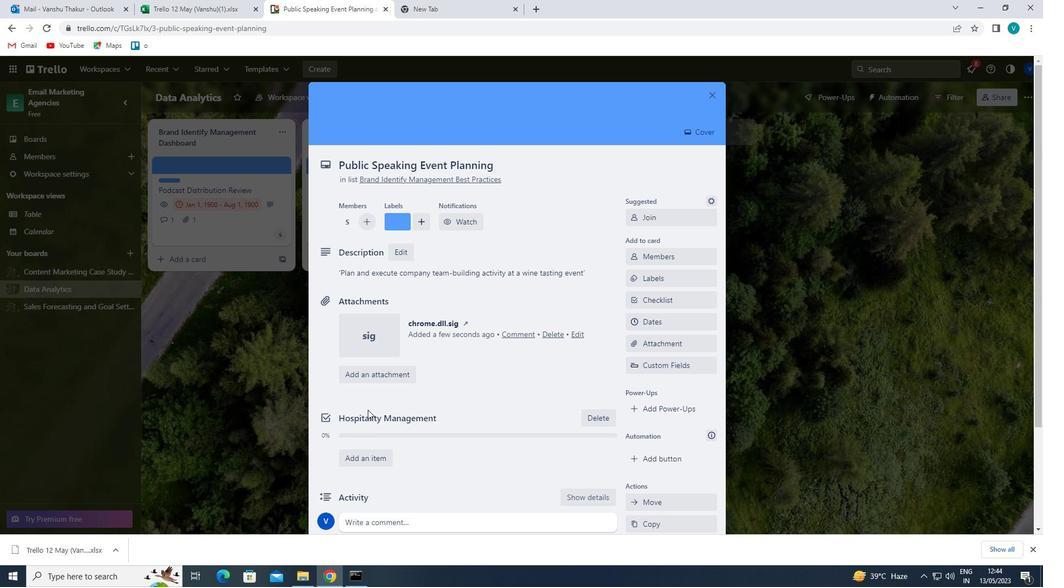 
Action: Mouse scrolled (369, 408) with delta (0, 0)
Screenshot: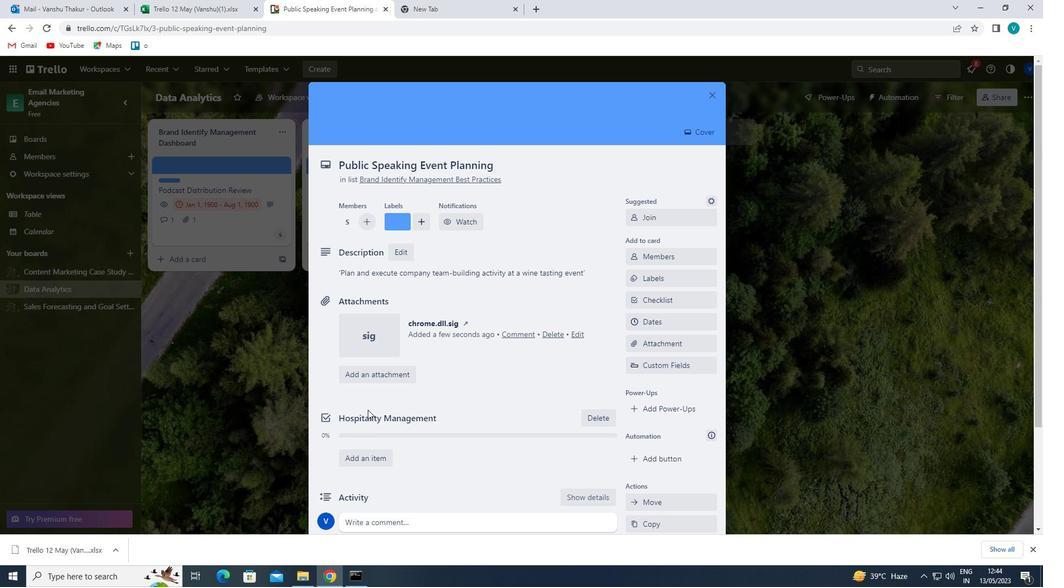 
Action: Mouse moved to (370, 408)
Screenshot: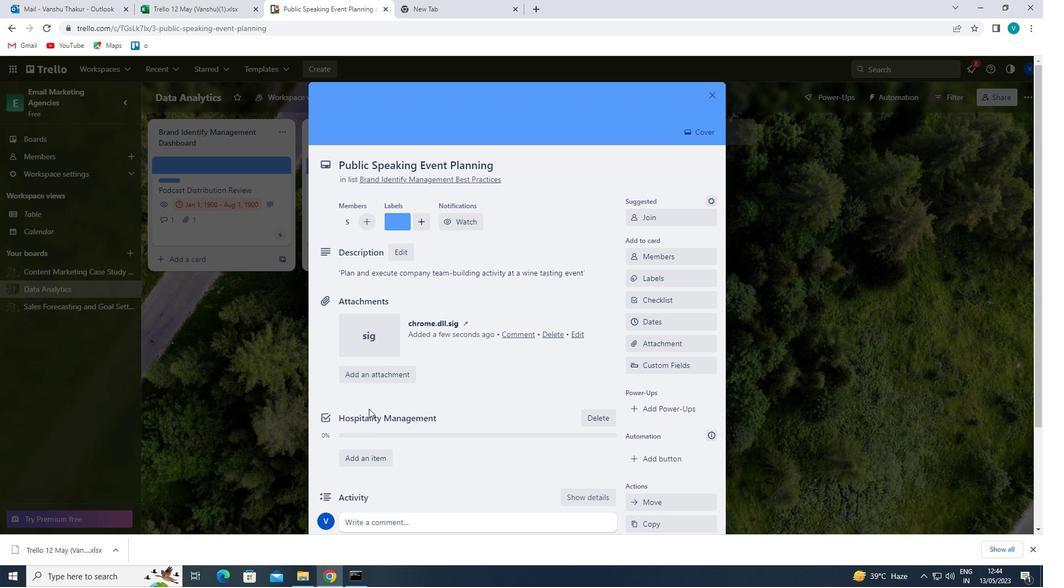 
Action: Mouse scrolled (370, 407) with delta (0, 0)
Screenshot: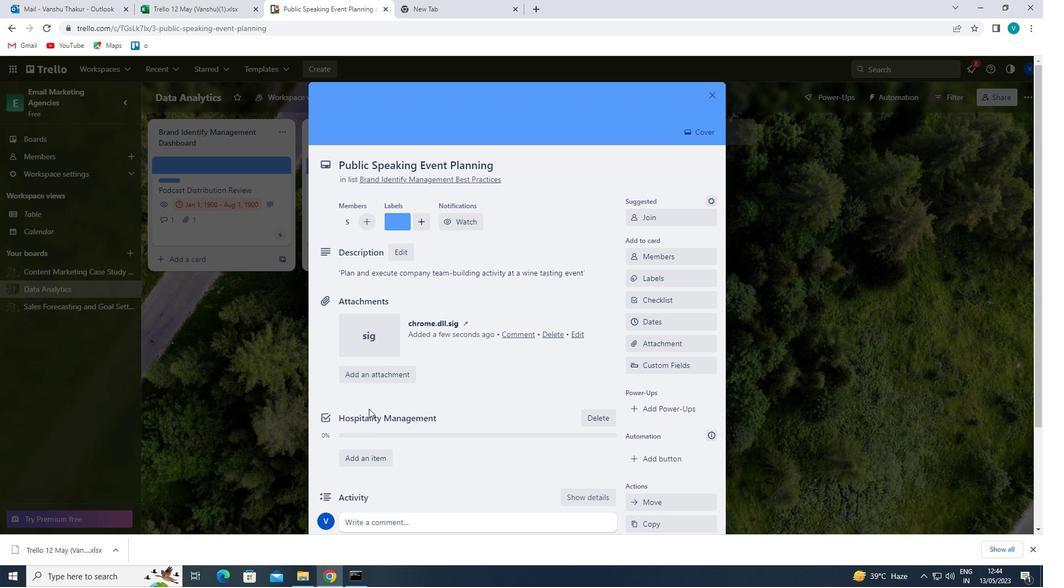 
Action: Mouse moved to (382, 392)
Screenshot: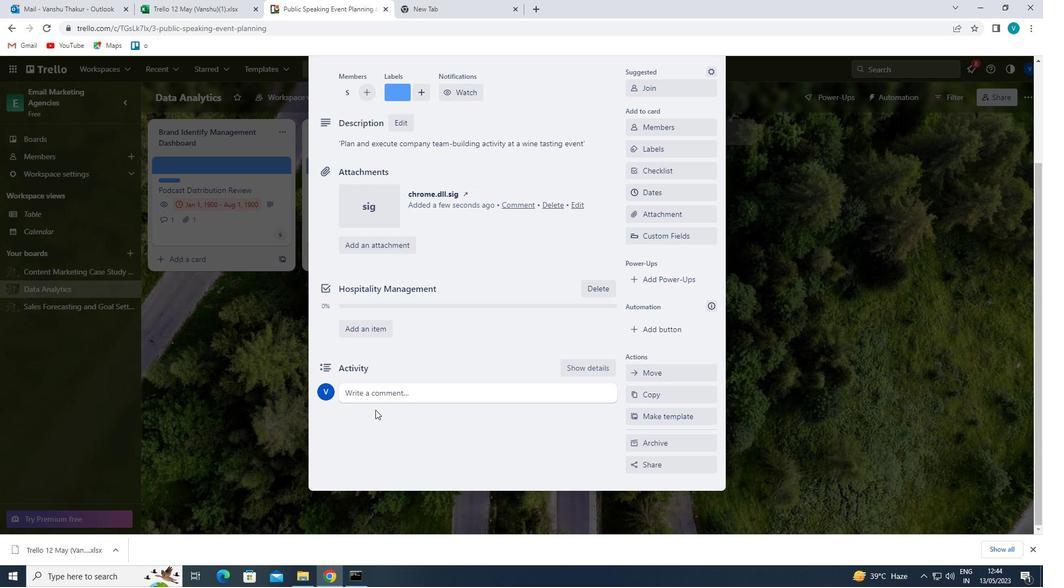 
Action: Mouse pressed left at (382, 392)
Screenshot: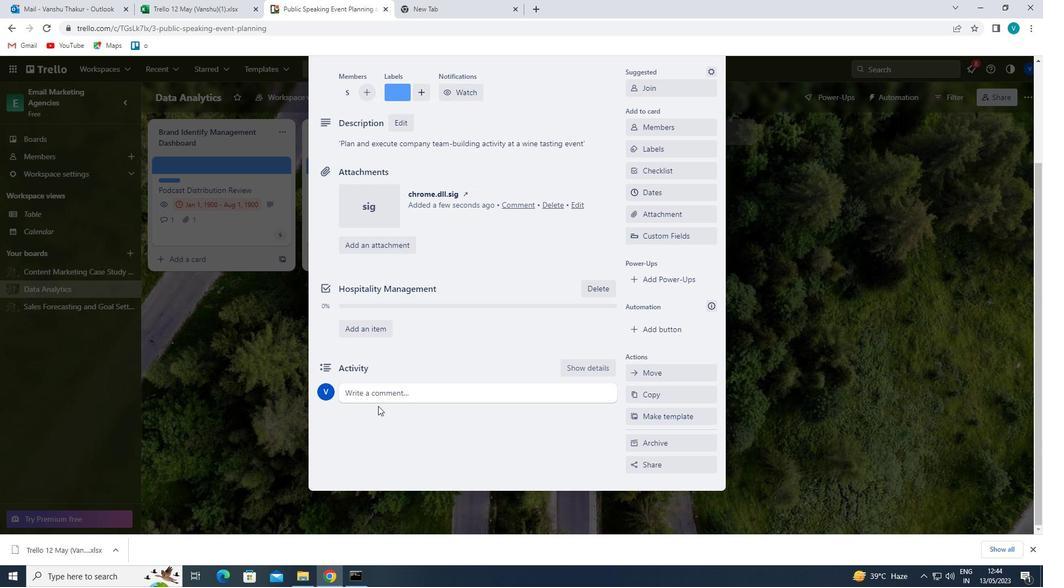
Action: Key pressed '<Key.shift>WE<Key.space>SHOULD<Key.space>APPROACH<Key.space>THIS<Key.space>TASK<Key.space>WITH<Key.space>A<Key.space>SENSE<Key.space>OF<Key.space>CURIOSITY<Key.space>ANSD<Key.space>A<Key.backspace><Key.backspace><Key.backspace><Key.backspace>D<Key.space>AA<Key.space><Key.backspace><Key.backspace><Key.space>WILLINGNESS<Key.space>TO<Key.space>ASK<Key.space>QUESTIONS<Key.space>TO<Key.space>F<Key.backspace>GAIN<Key.space>A<Key.space>DEEPER<Key.space>UNDERSTANDING.'
Screenshot: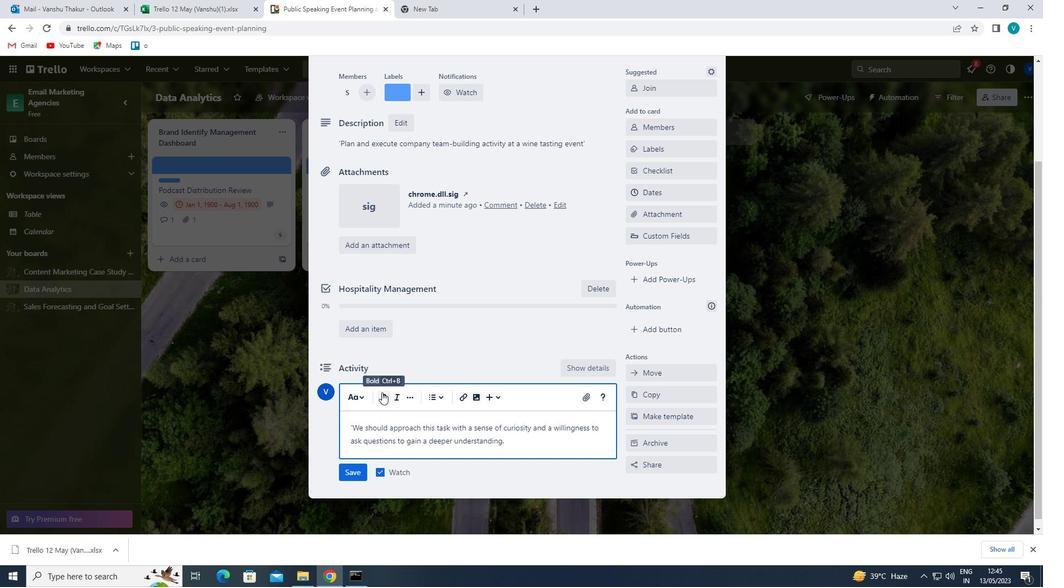 
Action: Mouse moved to (351, 471)
Screenshot: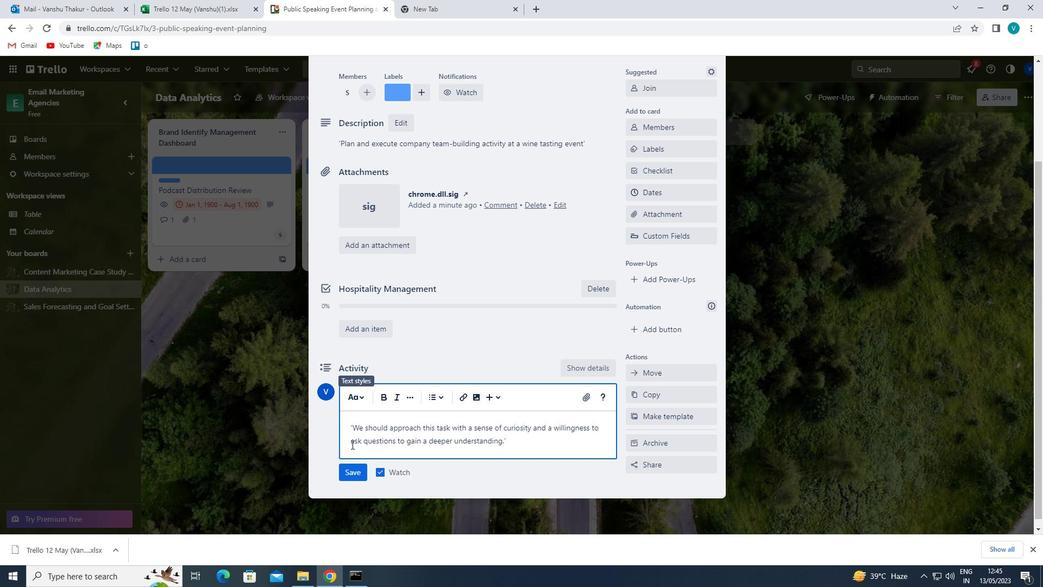
Action: Mouse pressed left at (351, 471)
Screenshot: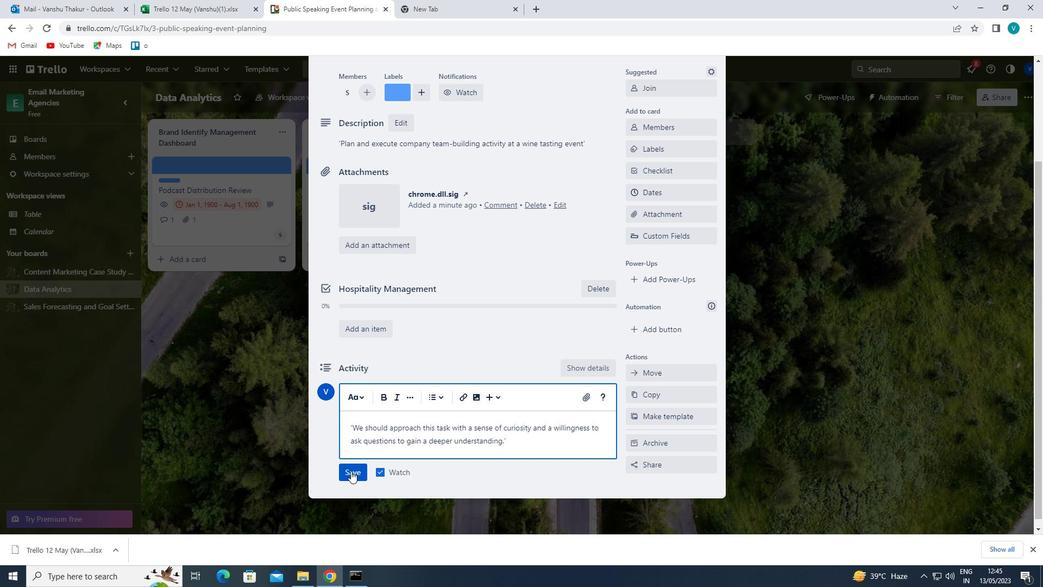 
Action: Mouse moved to (677, 191)
Screenshot: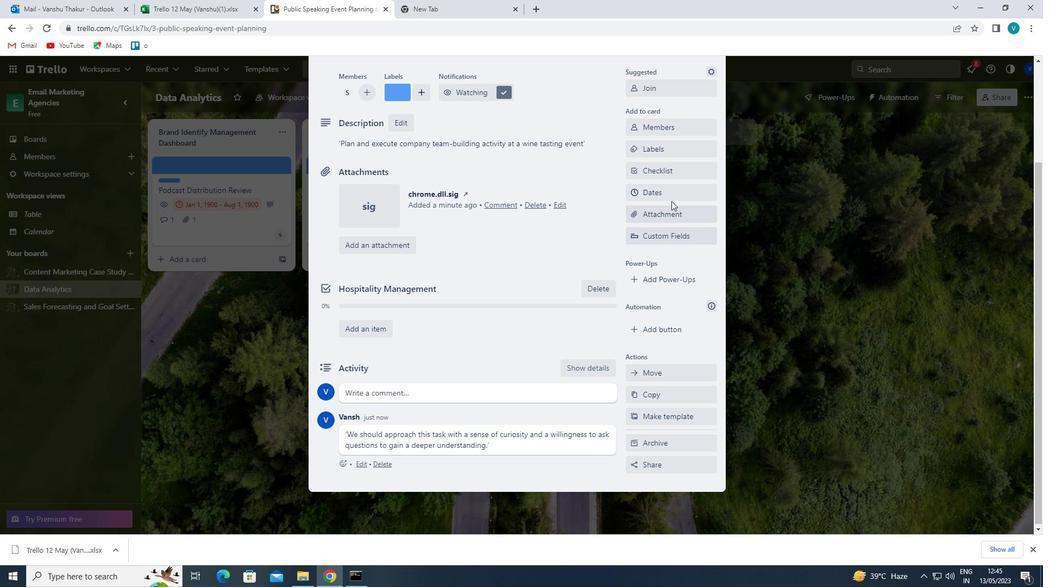 
Action: Mouse pressed left at (677, 191)
Screenshot: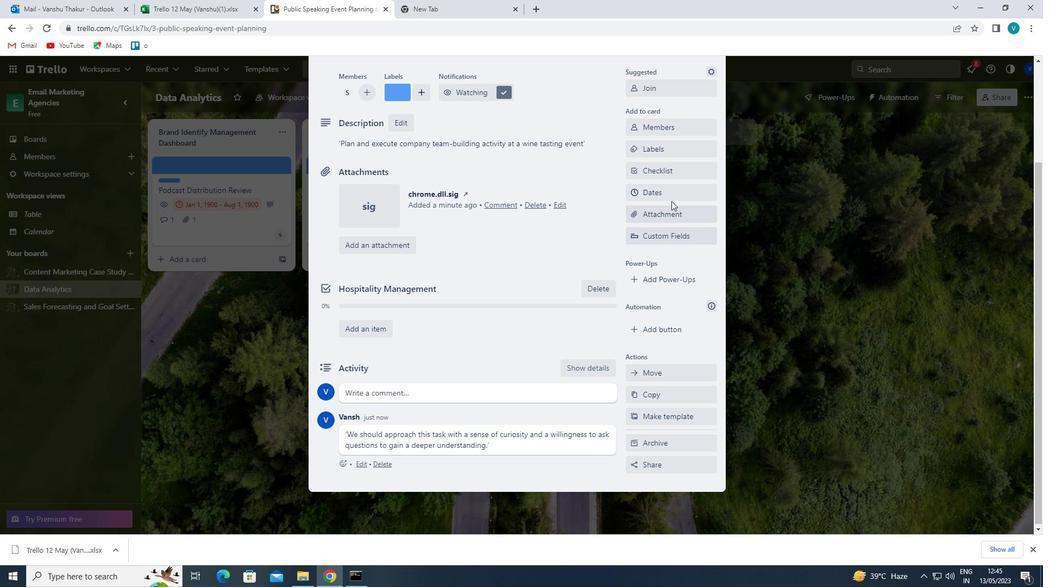 
Action: Mouse moved to (637, 294)
Screenshot: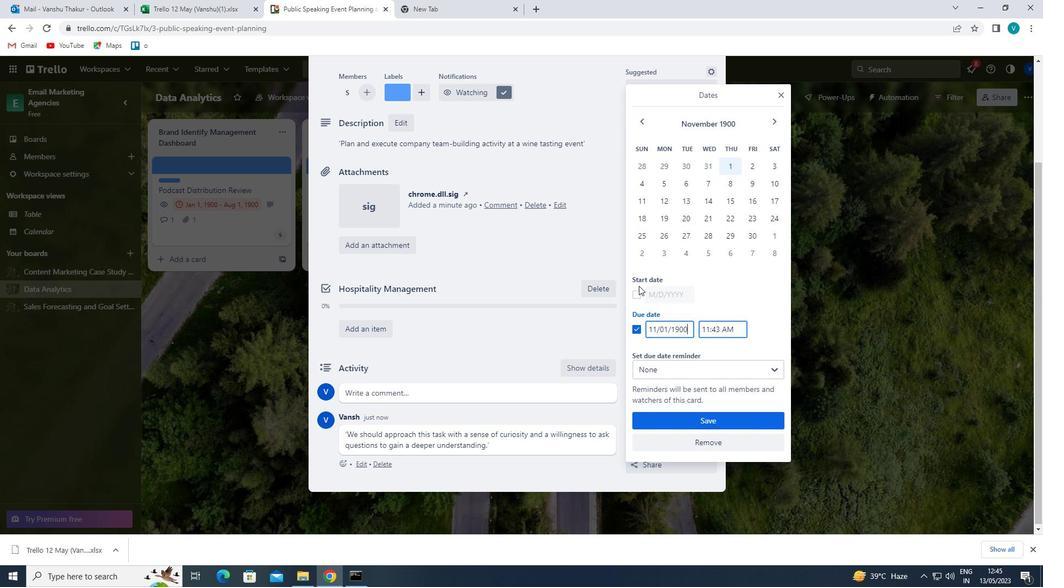
Action: Mouse pressed left at (637, 294)
Screenshot: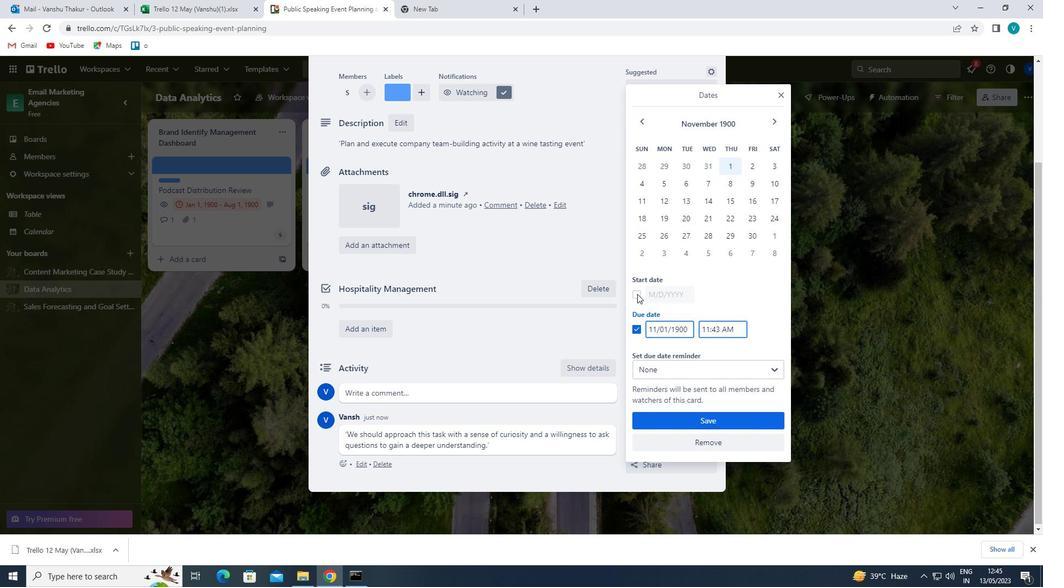 
Action: Mouse moved to (657, 294)
Screenshot: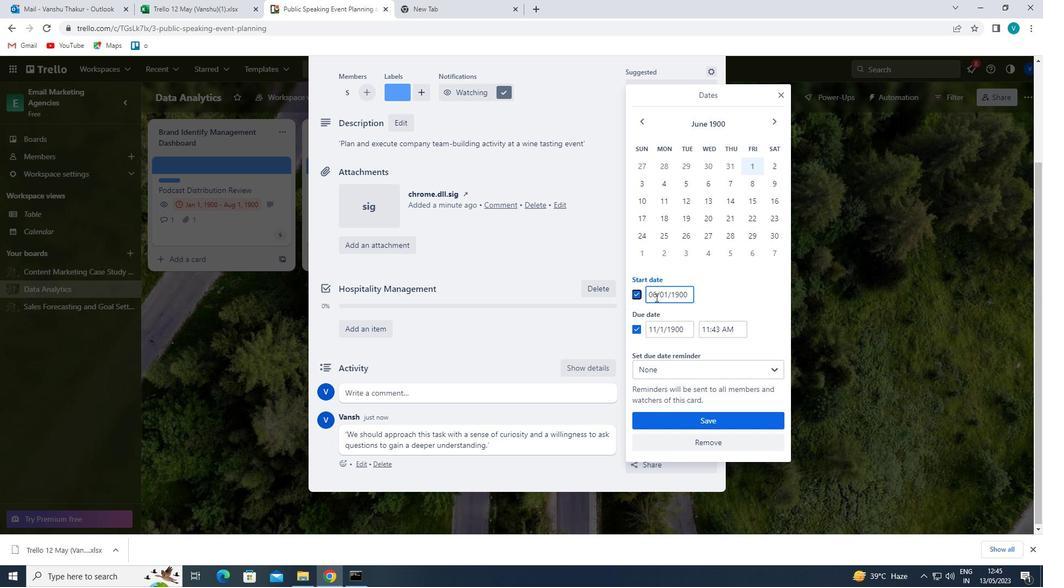 
Action: Mouse pressed left at (657, 294)
Screenshot: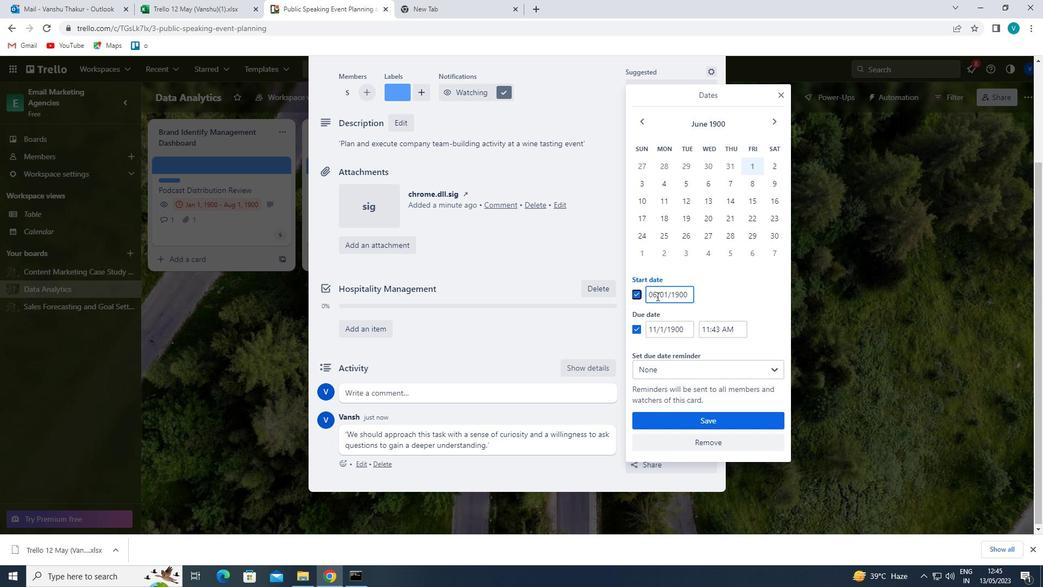 
Action: Mouse moved to (653, 295)
Screenshot: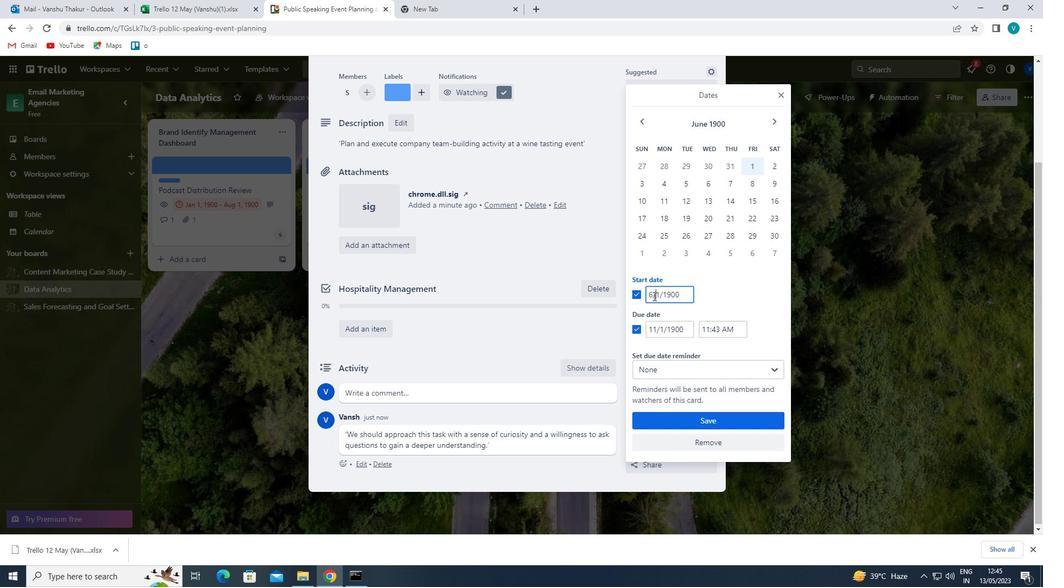 
Action: Mouse pressed left at (653, 295)
Screenshot: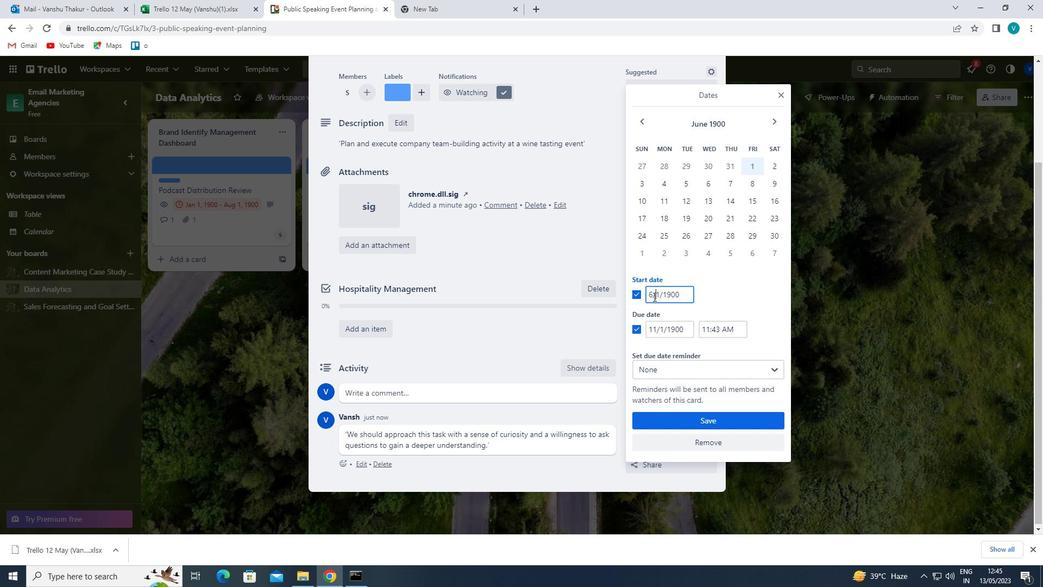 
Action: Mouse moved to (609, 319)
Screenshot: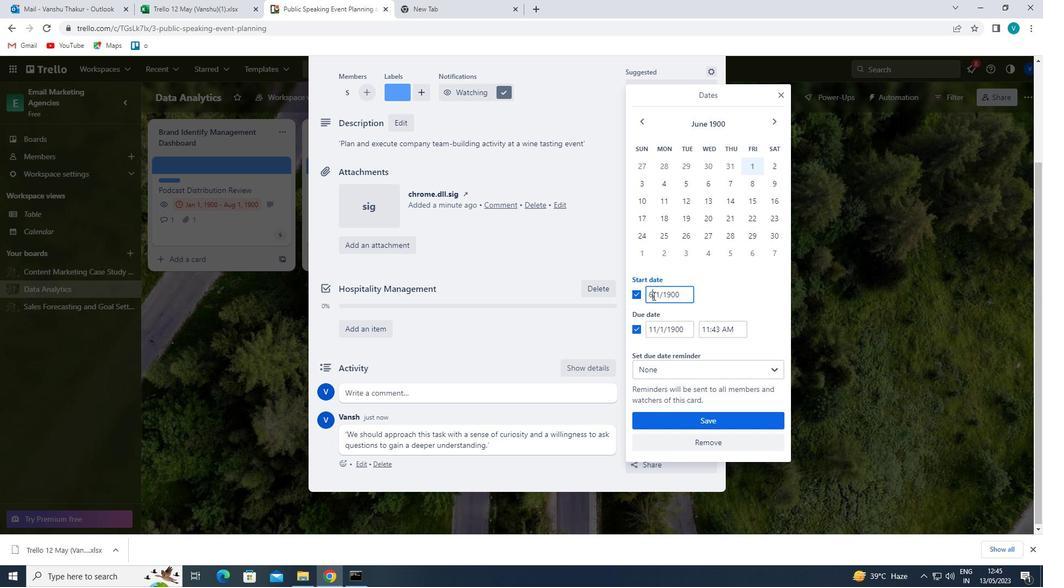 
Action: Key pressed <Key.backspace>7
Screenshot: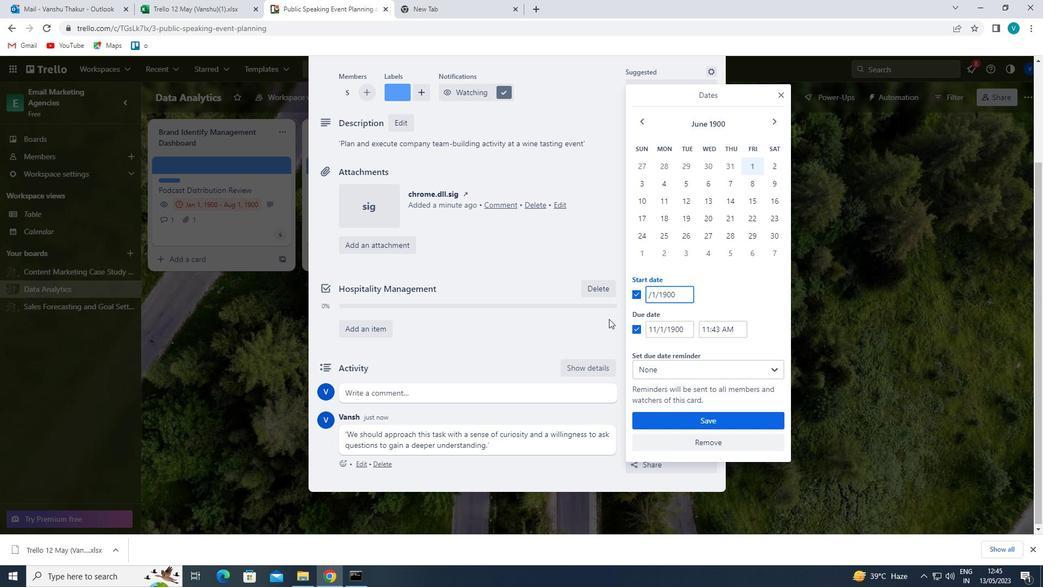 
Action: Mouse moved to (657, 324)
Screenshot: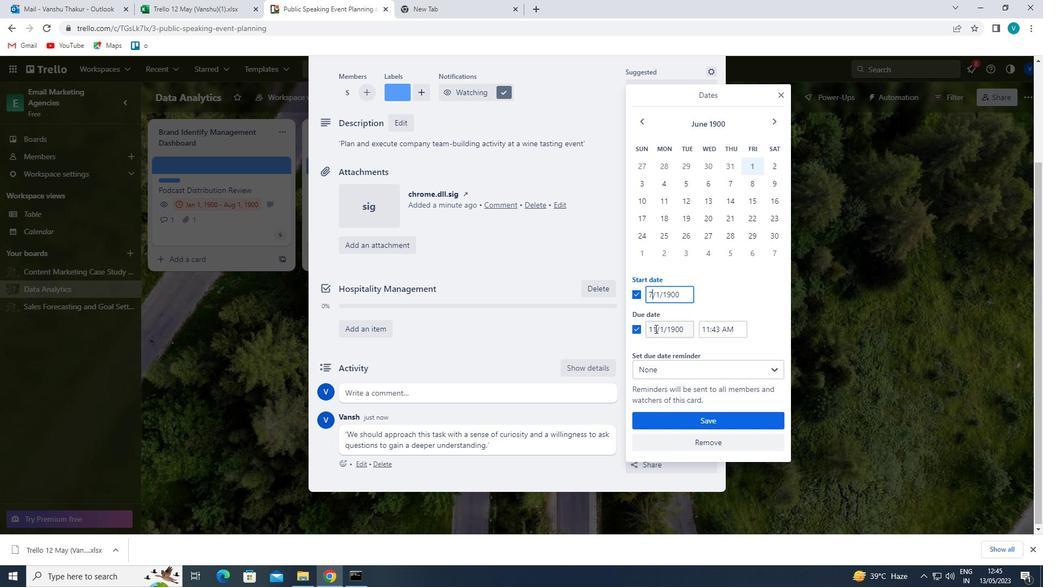 
Action: Mouse pressed left at (657, 324)
Screenshot: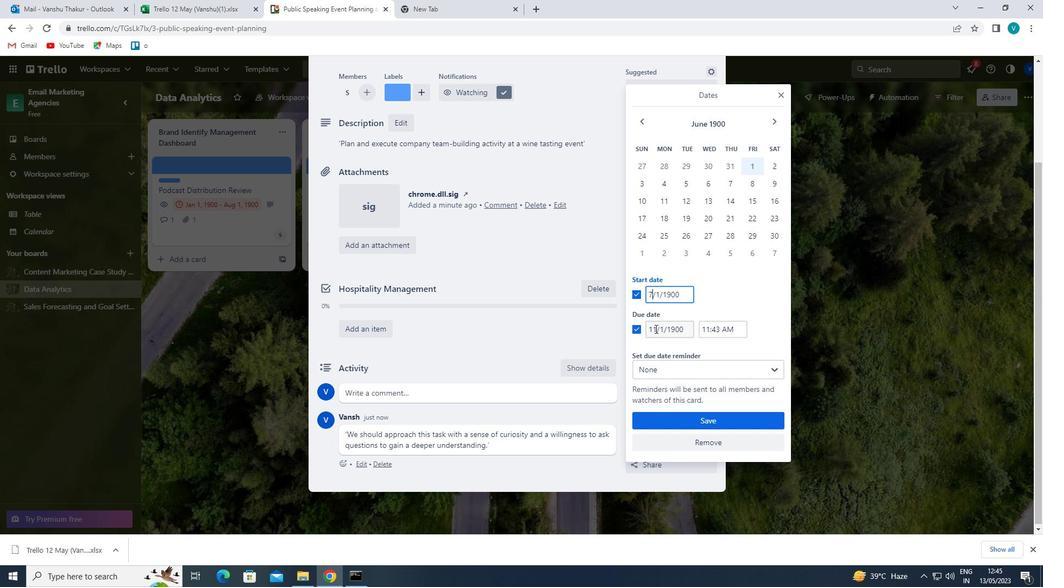 
Action: Mouse moved to (577, 296)
Screenshot: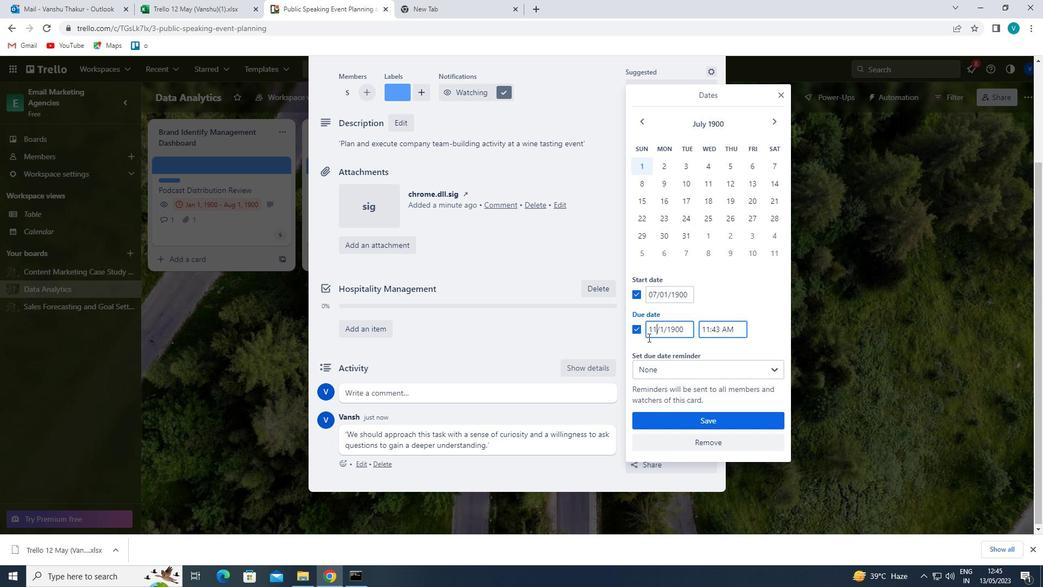 
Action: Key pressed <Key.backspace>4
Screenshot: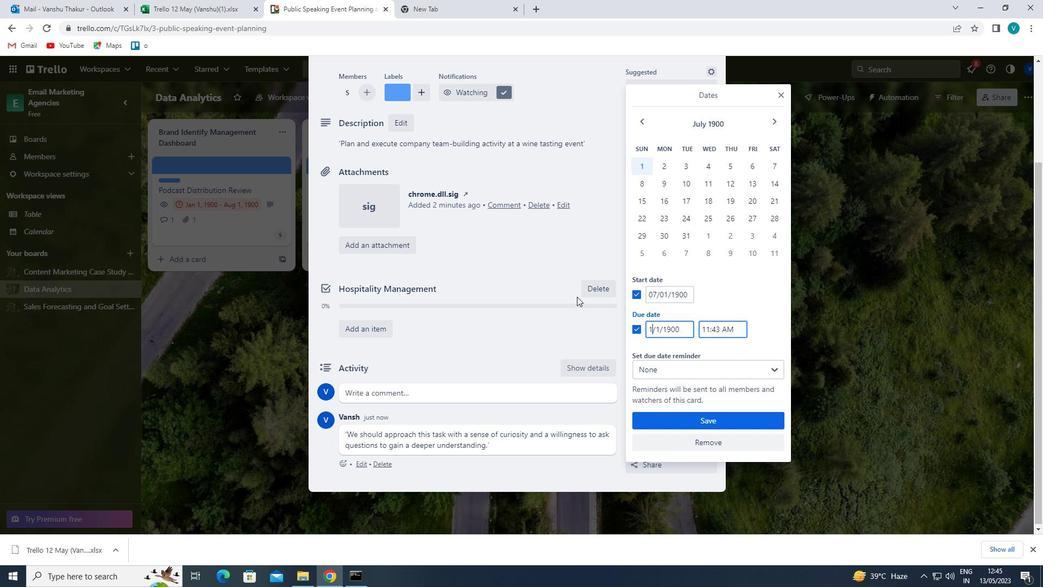 
Action: Mouse moved to (683, 413)
Screenshot: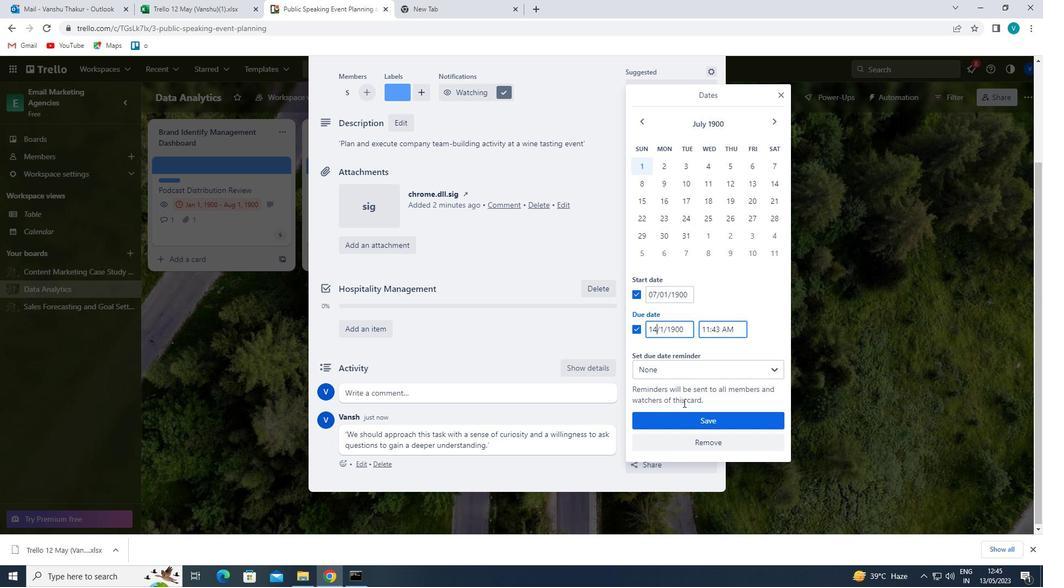 
Action: Mouse pressed left at (683, 413)
Screenshot: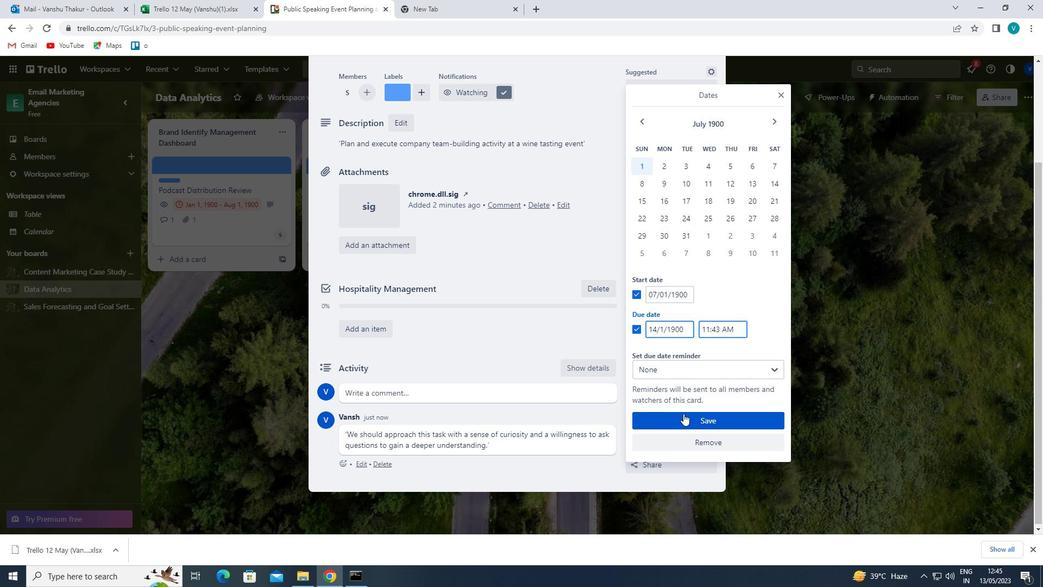 
